 Task: Add Garden Of Life Dr. Formulated Vegan Prenatal DHA to the cart.
Action: Mouse moved to (240, 116)
Screenshot: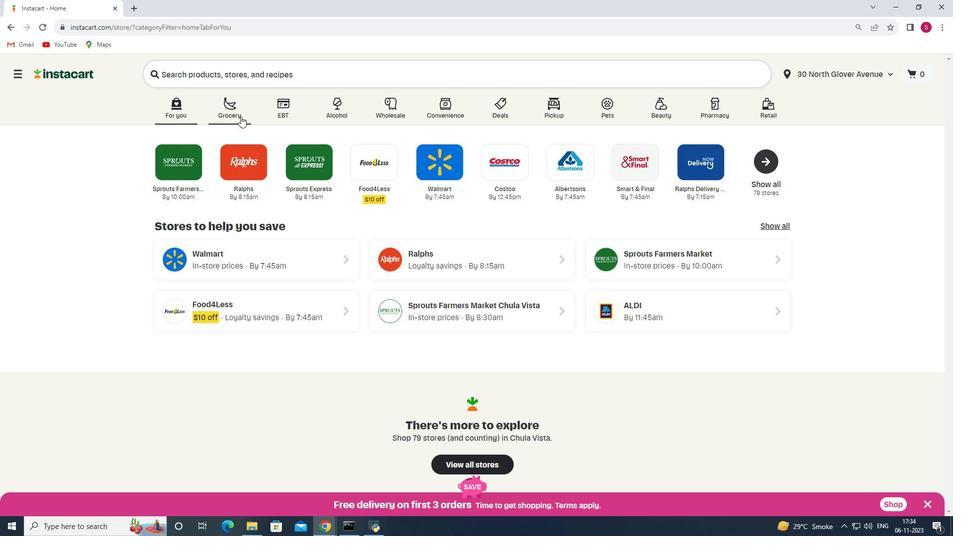 
Action: Mouse pressed left at (240, 116)
Screenshot: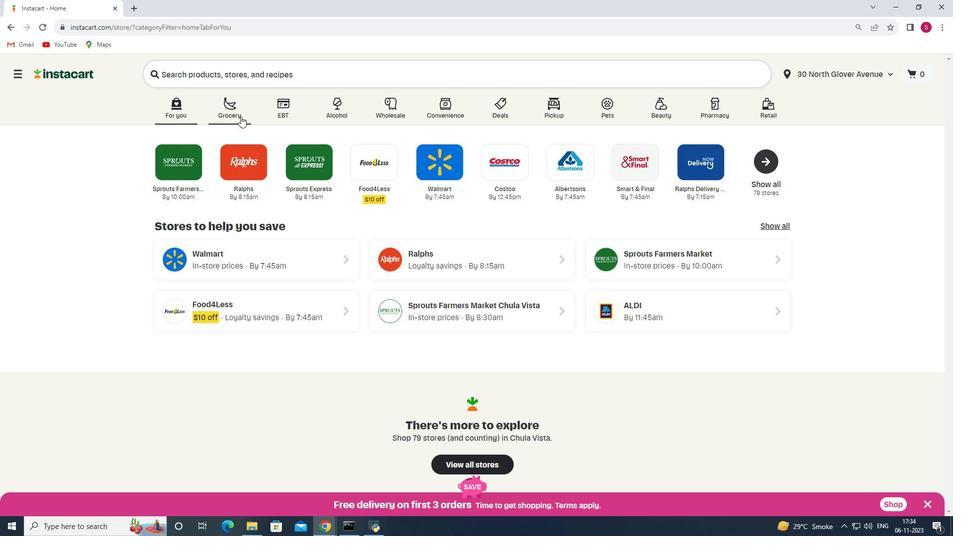 
Action: Mouse moved to (243, 290)
Screenshot: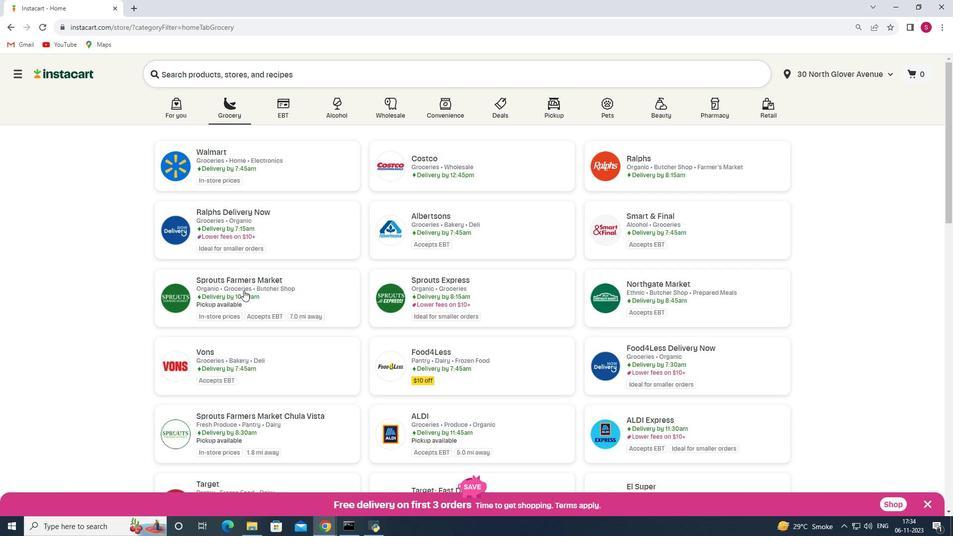 
Action: Mouse pressed left at (243, 290)
Screenshot: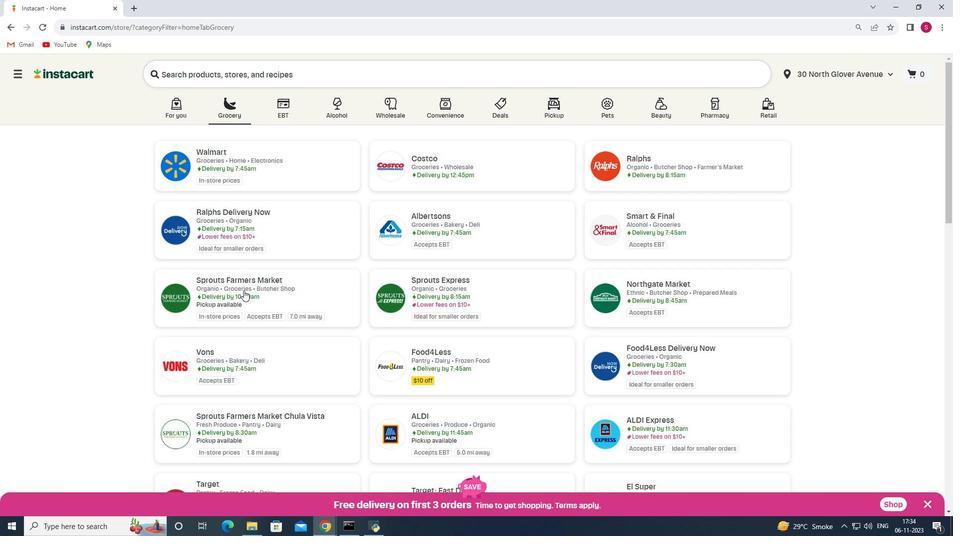 
Action: Mouse moved to (94, 283)
Screenshot: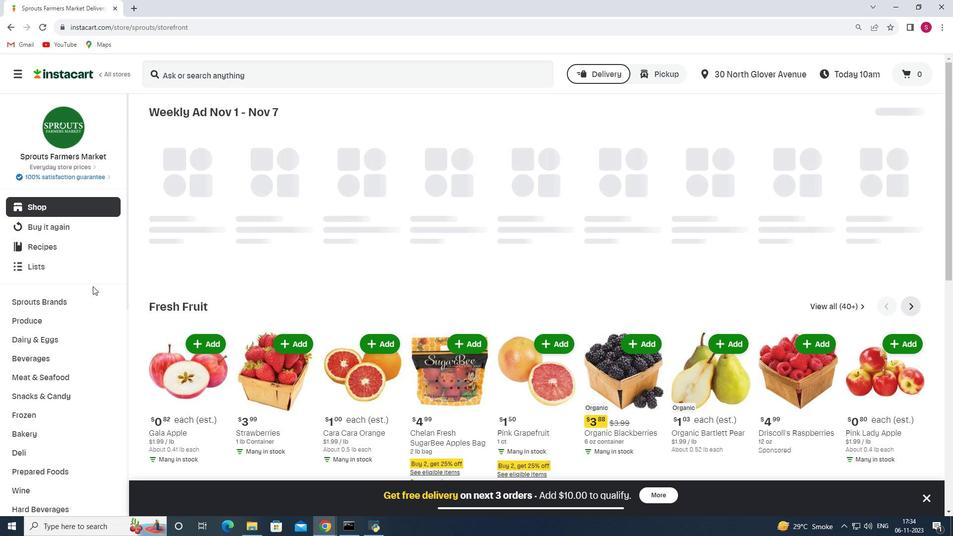 
Action: Mouse scrolled (94, 282) with delta (0, 0)
Screenshot: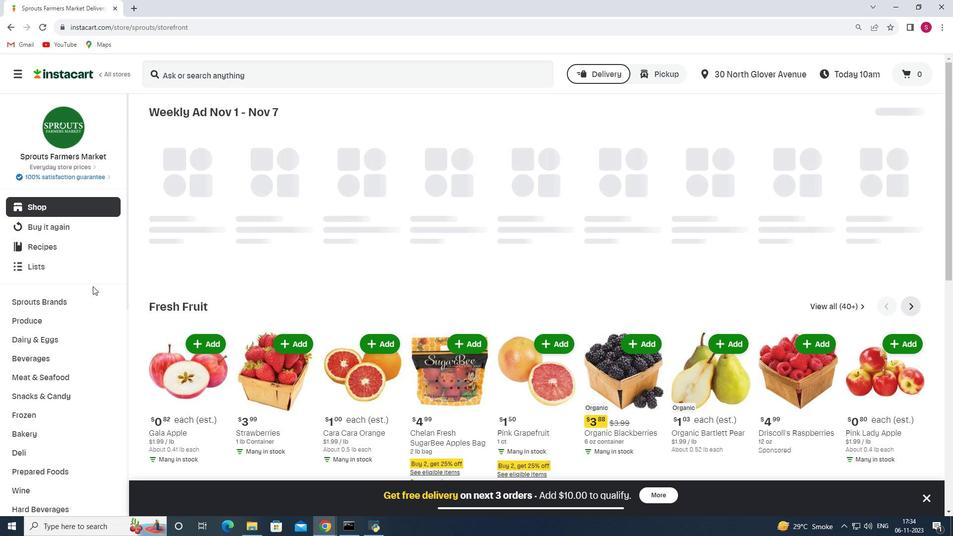 
Action: Mouse moved to (92, 287)
Screenshot: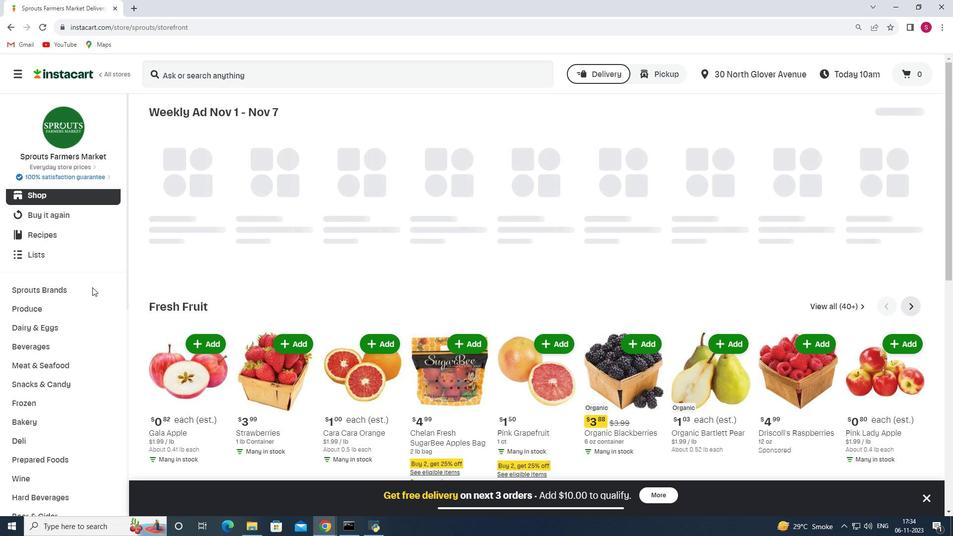 
Action: Mouse scrolled (92, 287) with delta (0, 0)
Screenshot: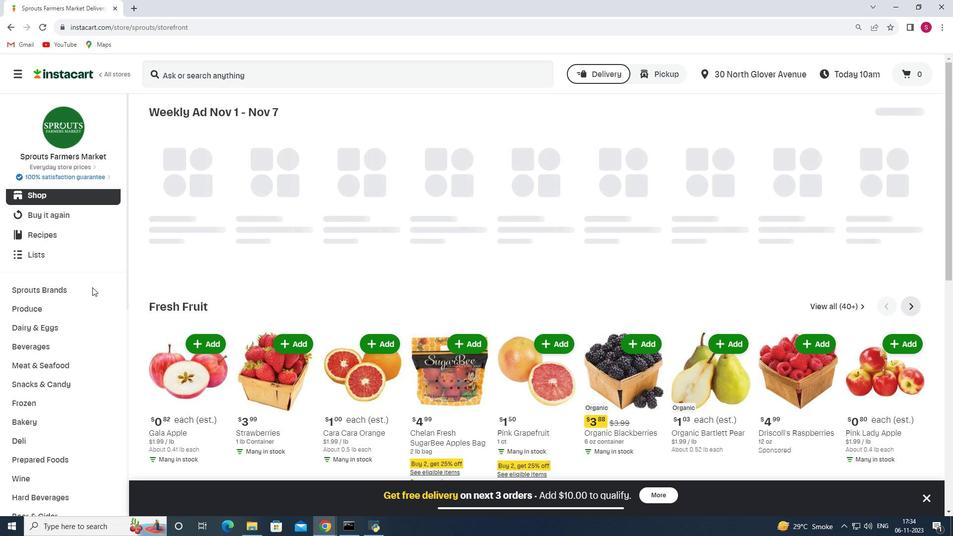 
Action: Mouse moved to (92, 289)
Screenshot: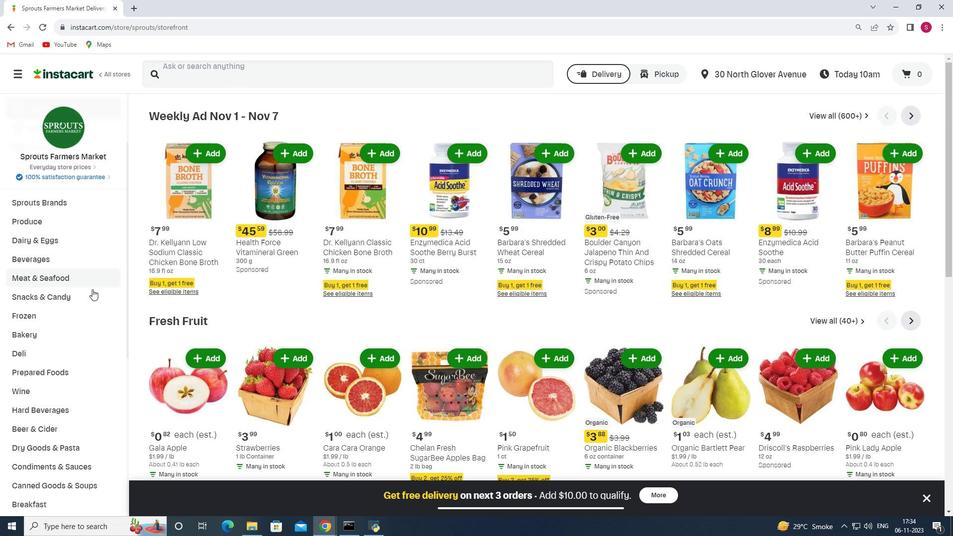 
Action: Mouse scrolled (92, 289) with delta (0, 0)
Screenshot: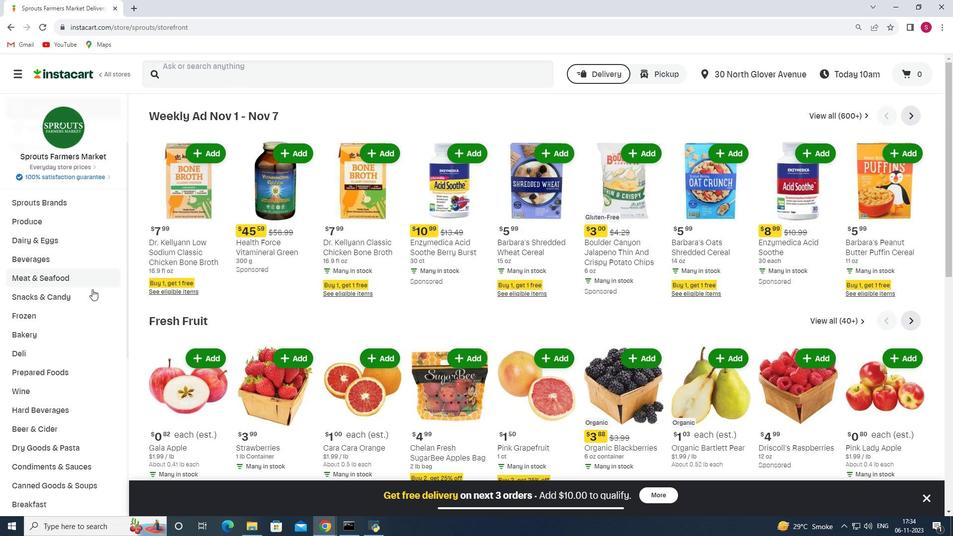 
Action: Mouse moved to (92, 291)
Screenshot: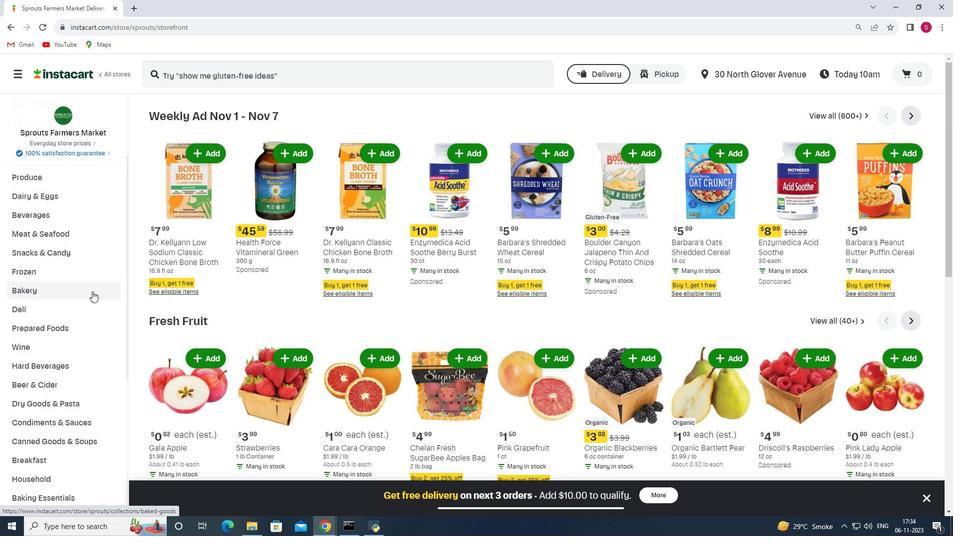 
Action: Mouse scrolled (92, 291) with delta (0, 0)
Screenshot: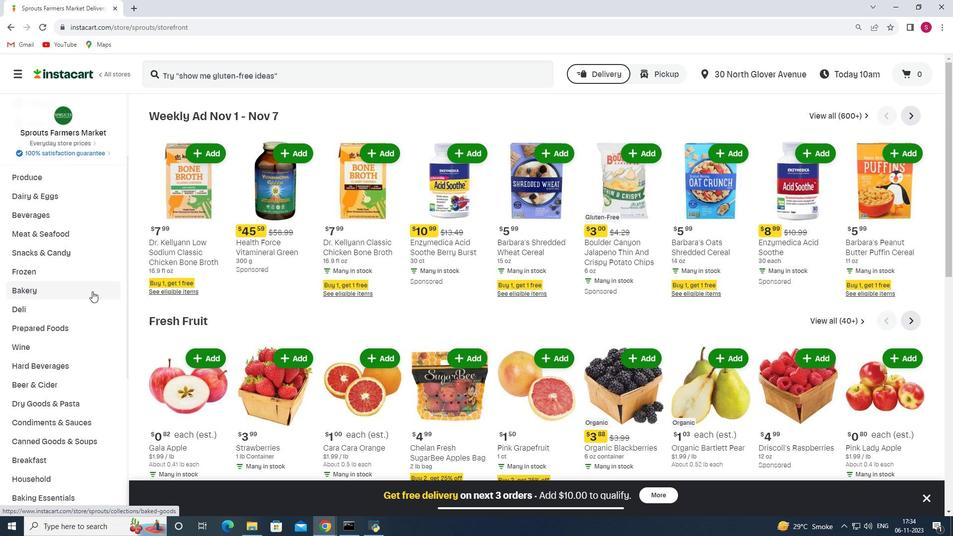 
Action: Mouse moved to (92, 295)
Screenshot: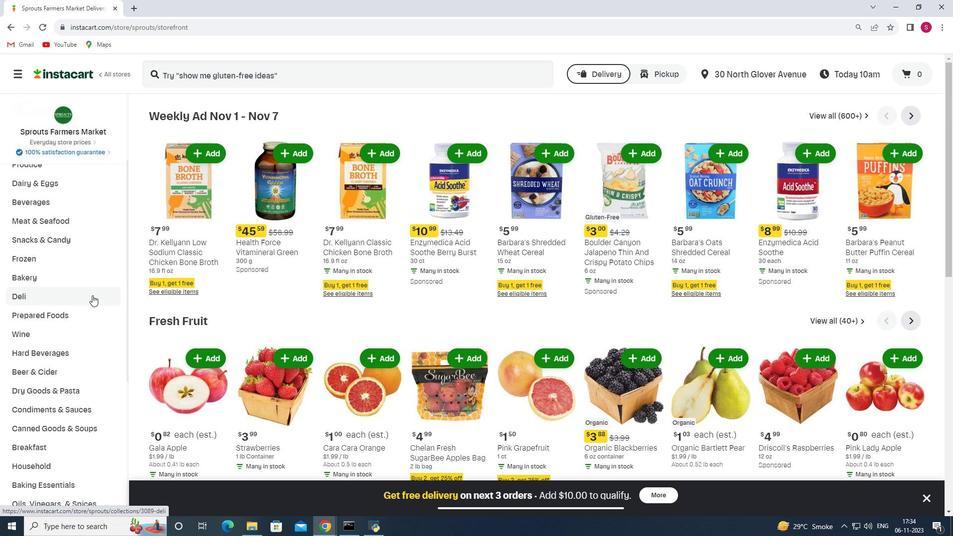 
Action: Mouse scrolled (92, 295) with delta (0, 0)
Screenshot: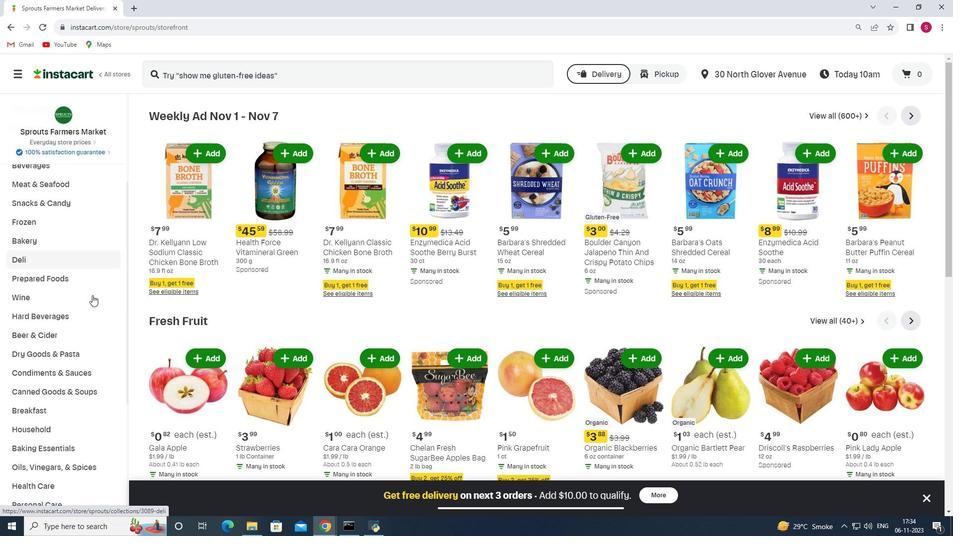 
Action: Mouse moved to (81, 310)
Screenshot: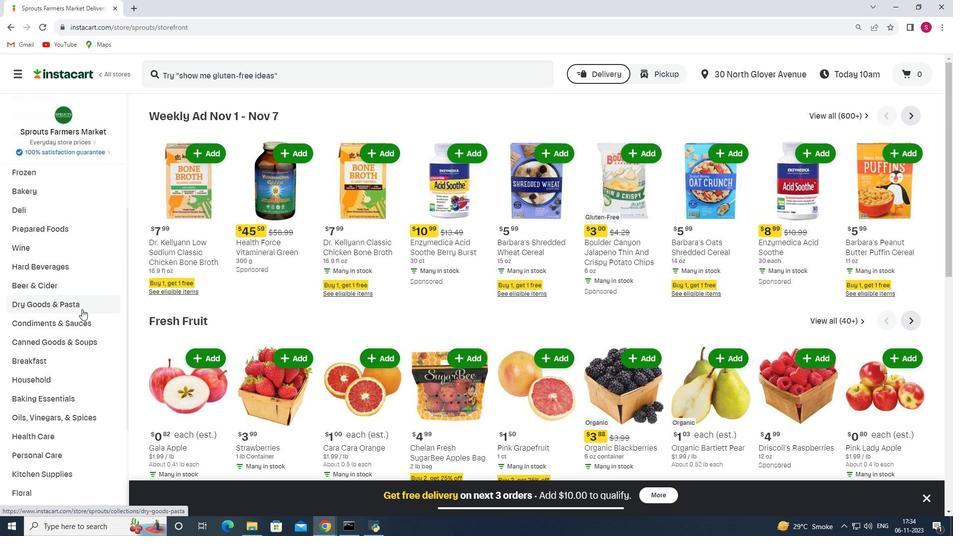 
Action: Mouse scrolled (81, 309) with delta (0, 0)
Screenshot: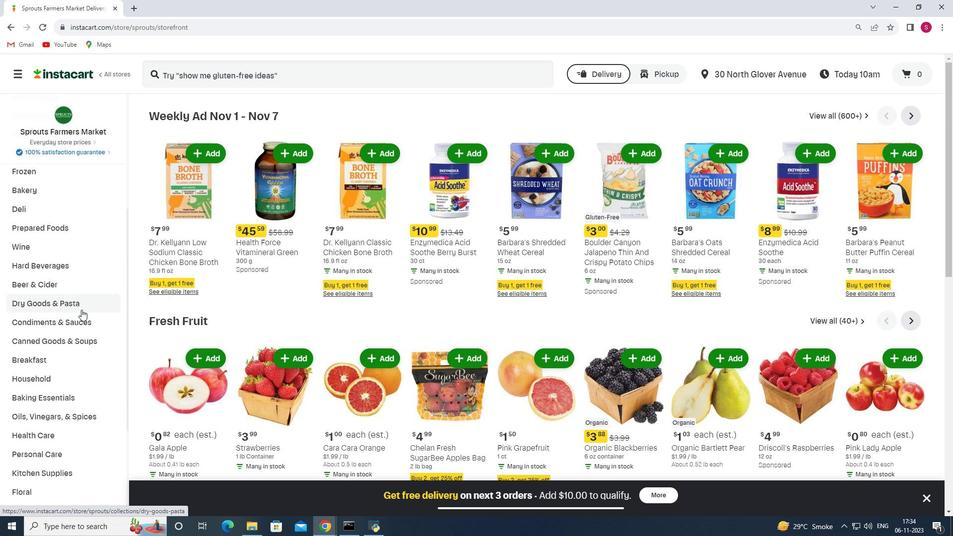 
Action: Mouse moved to (47, 384)
Screenshot: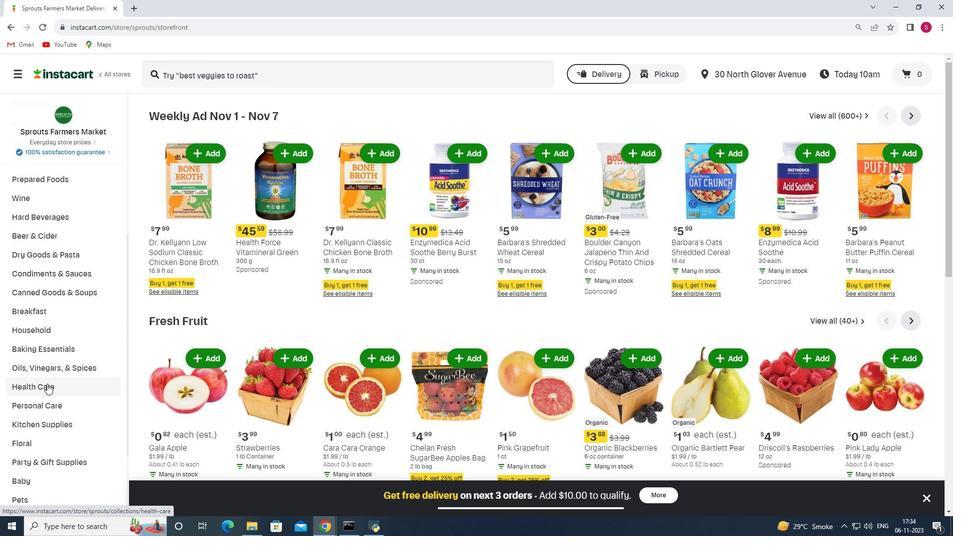 
Action: Mouse pressed left at (47, 384)
Screenshot: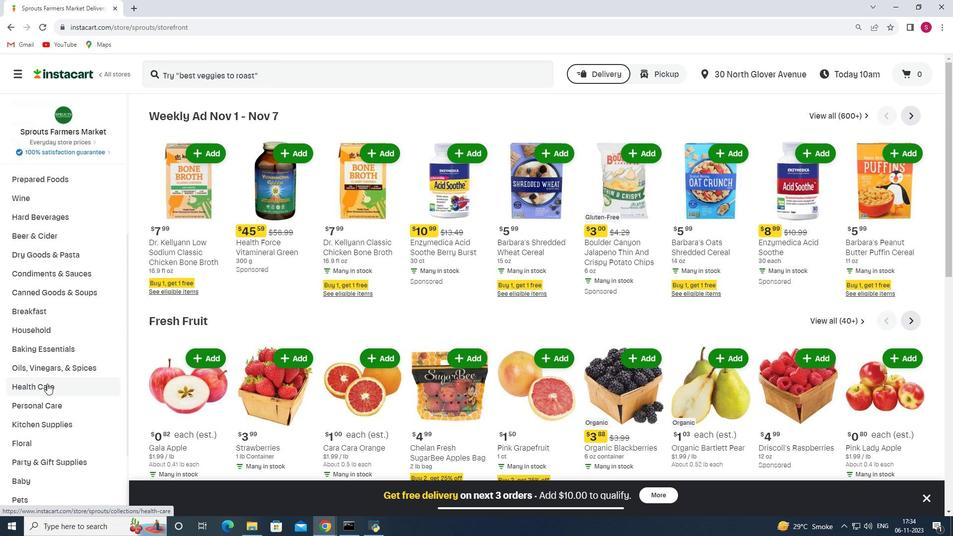 
Action: Mouse moved to (356, 139)
Screenshot: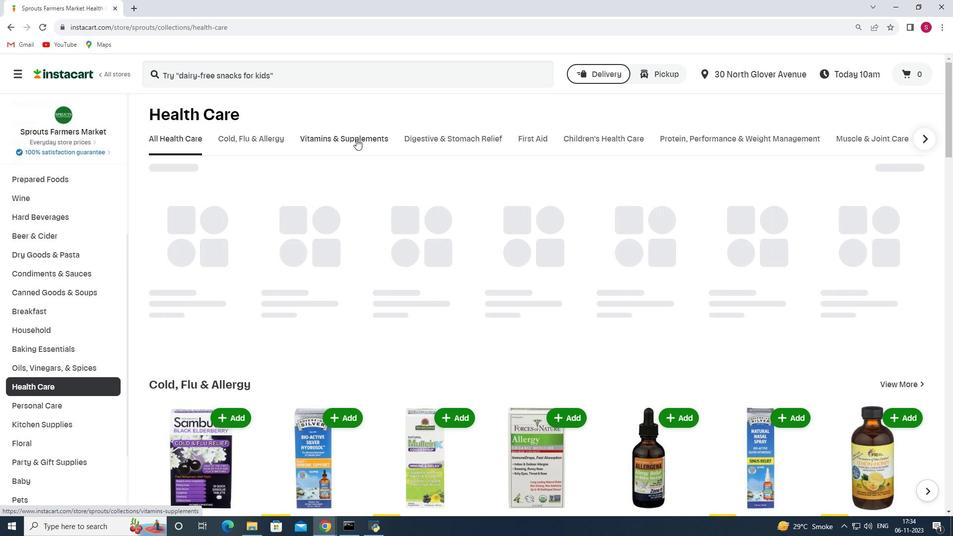 
Action: Mouse pressed left at (356, 139)
Screenshot: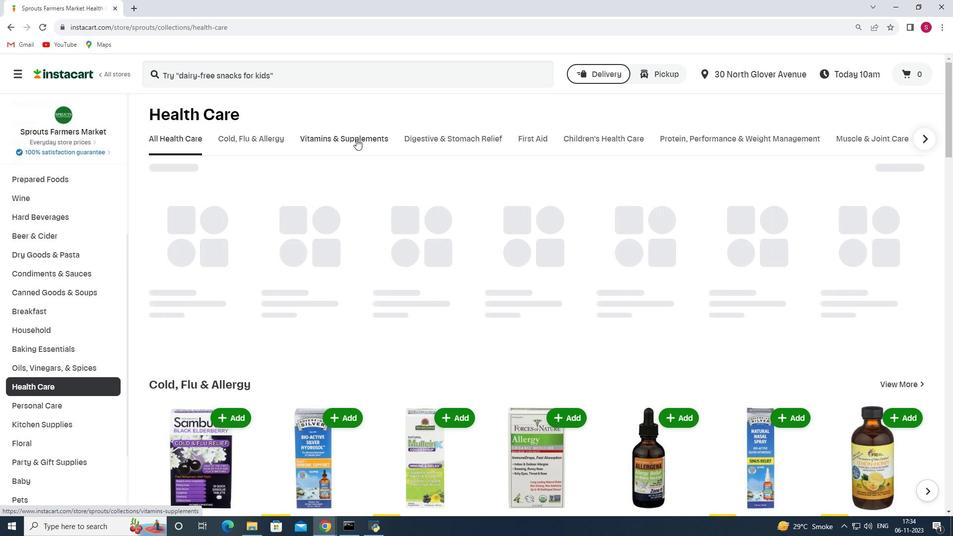 
Action: Mouse moved to (929, 177)
Screenshot: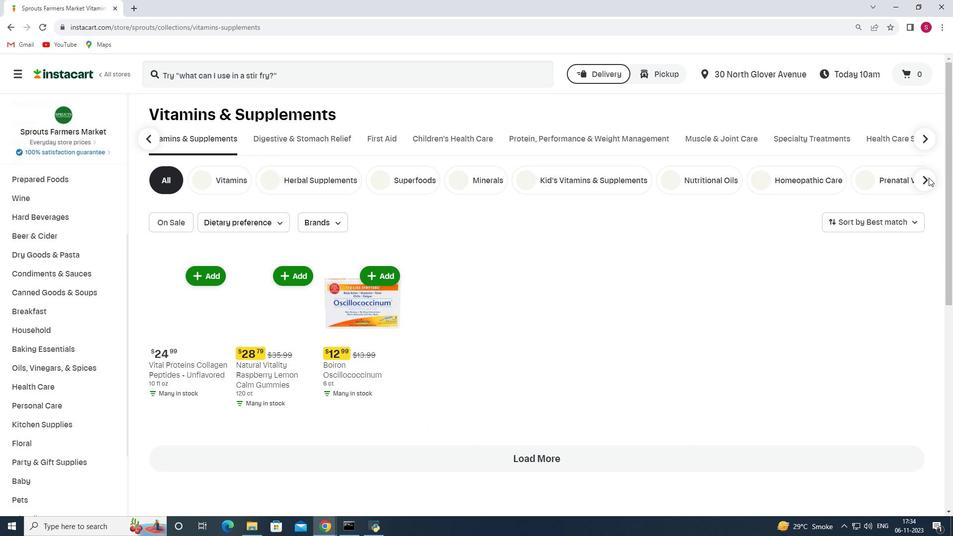 
Action: Mouse pressed left at (929, 177)
Screenshot: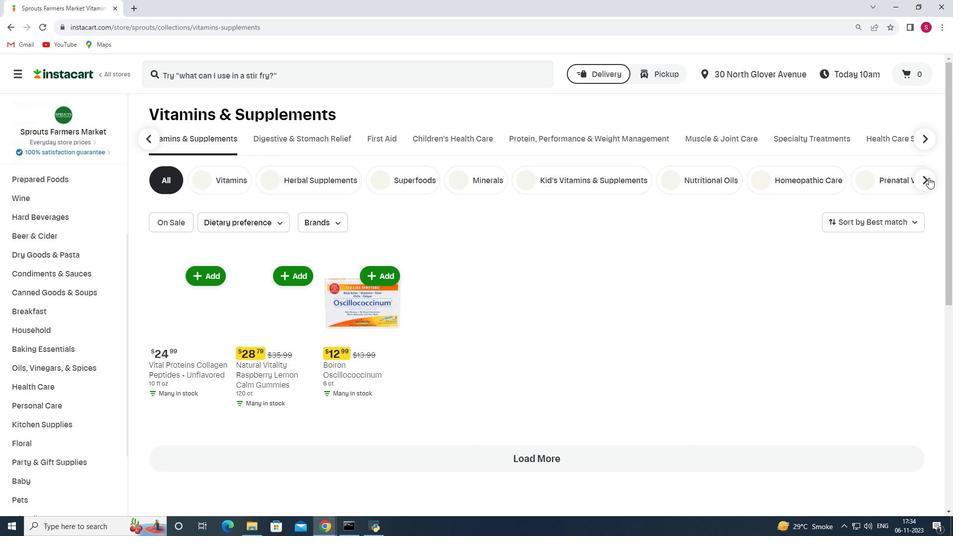 
Action: Mouse moved to (367, 179)
Screenshot: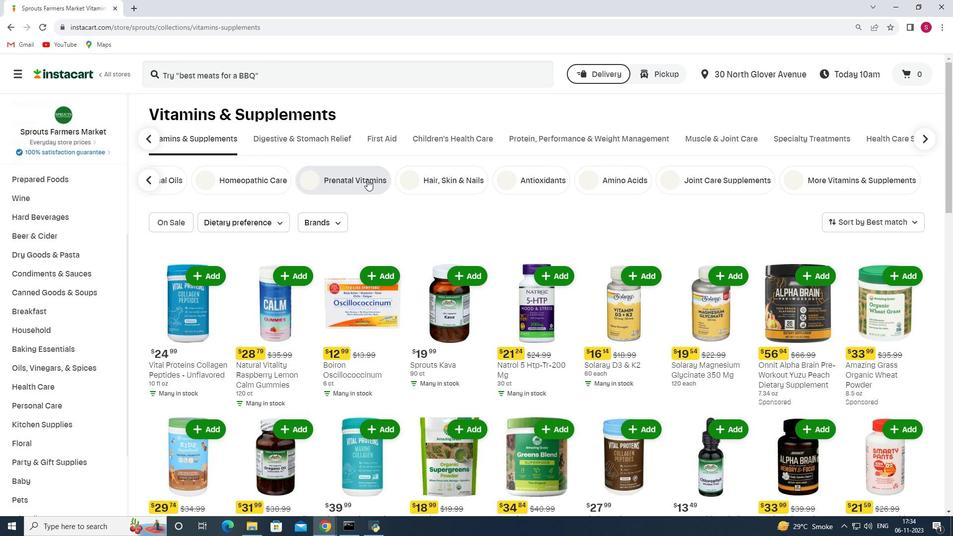 
Action: Mouse pressed left at (367, 179)
Screenshot: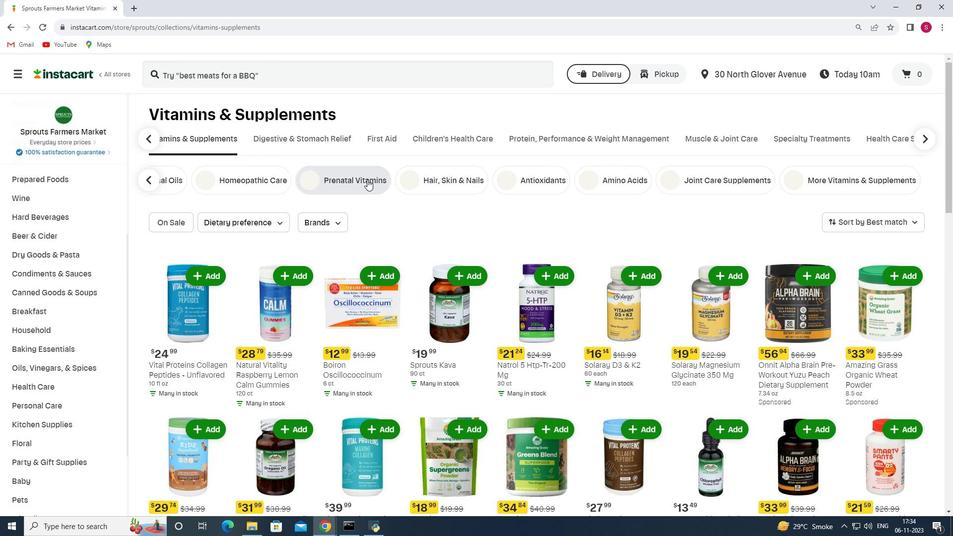 
Action: Mouse moved to (306, 72)
Screenshot: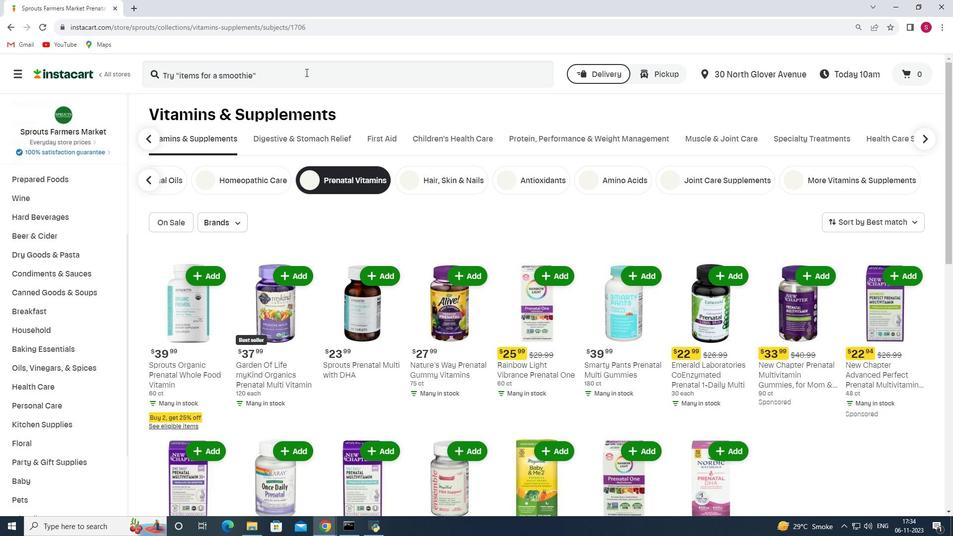 
Action: Mouse pressed left at (306, 72)
Screenshot: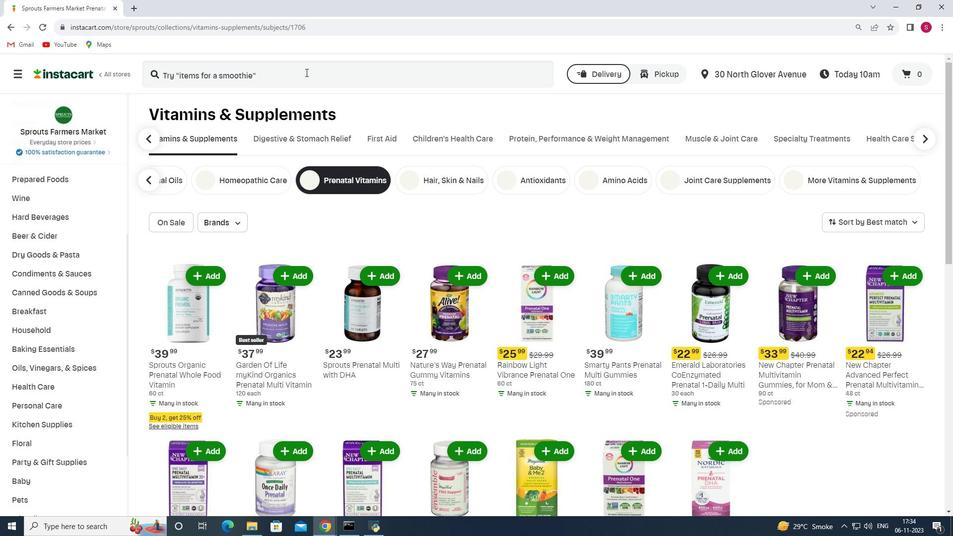 
Action: Key pressed <Key.shift>Garden<Key.space><Key.shift>Of<Key.space><Key.shift>Life<Key.space><Key.shift>Dr.<Key.space><Key.shift>Formulated<Key.space><Key.shift>Vegan<Key.space><Key.shift>prenatal<Key.space><Key.shift>DHA<Key.enter>
Screenshot: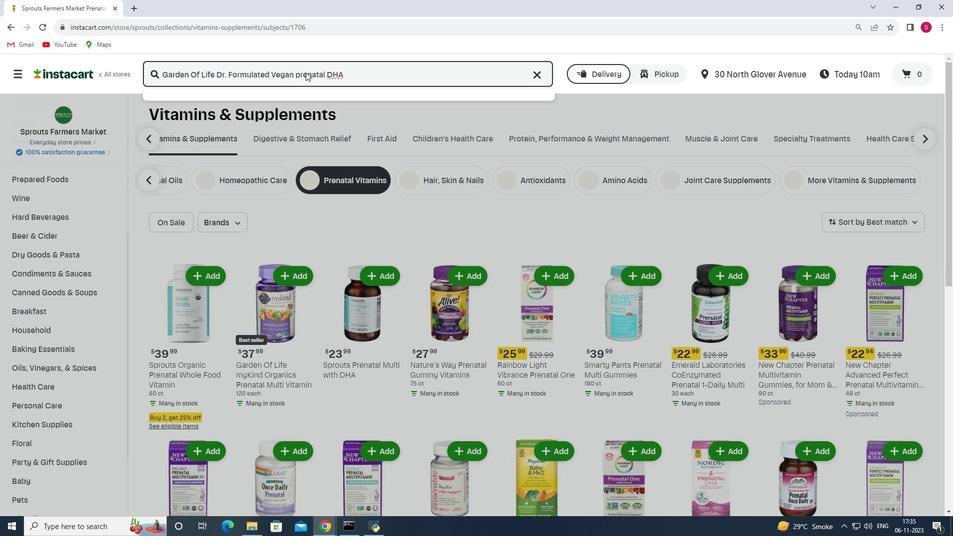 
Action: Mouse moved to (473, 235)
Screenshot: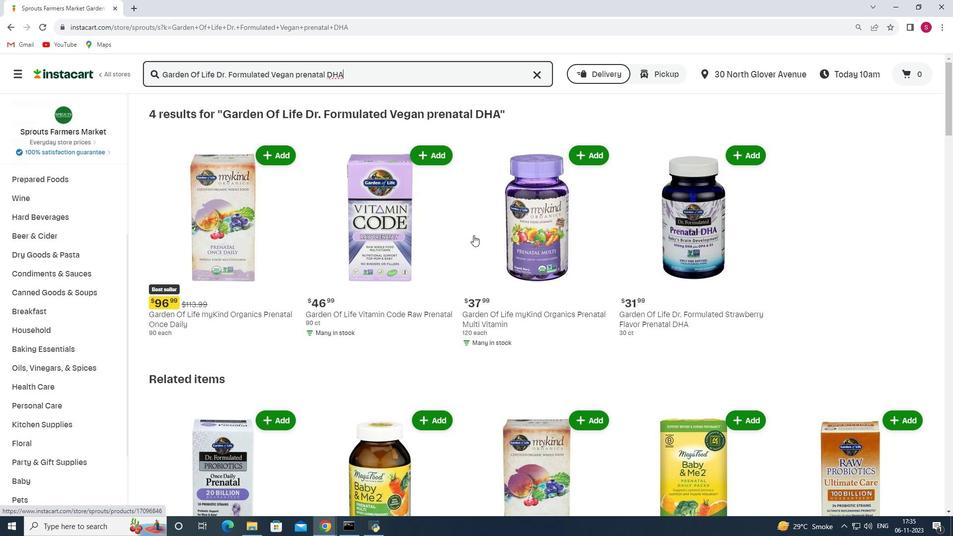 
Action: Mouse scrolled (473, 234) with delta (0, 0)
Screenshot: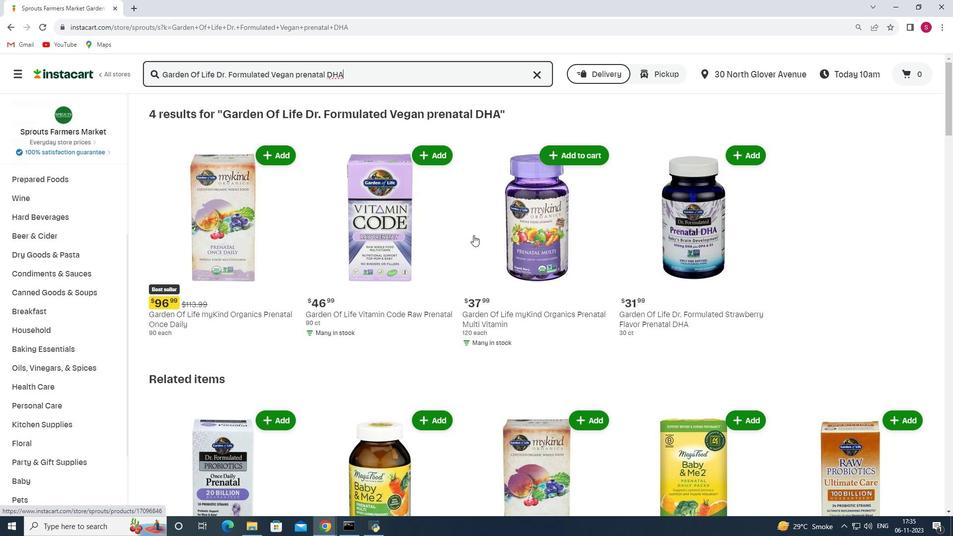 
Action: Mouse scrolled (473, 234) with delta (0, 0)
Screenshot: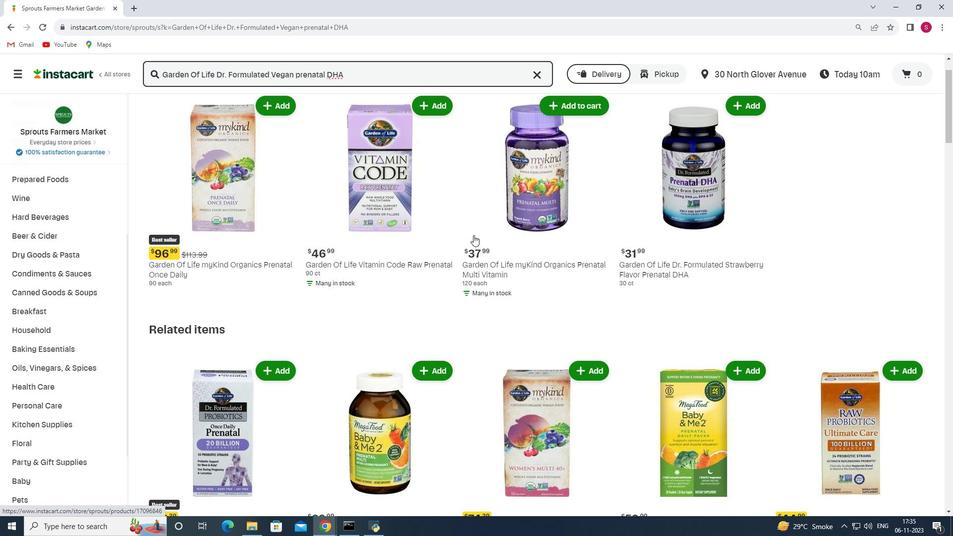 
Action: Mouse scrolled (473, 234) with delta (0, 0)
Screenshot: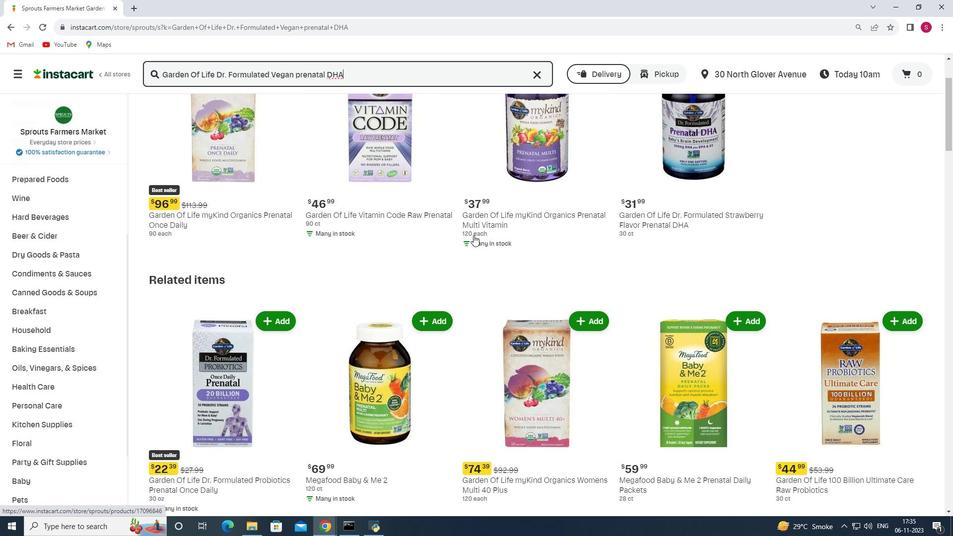 
Action: Mouse scrolled (473, 234) with delta (0, 0)
Screenshot: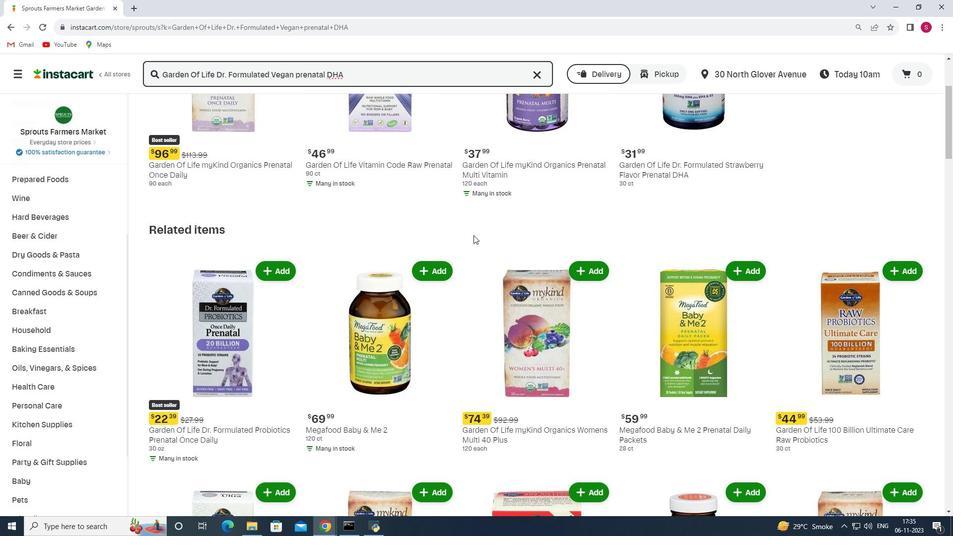 
Action: Mouse scrolled (473, 234) with delta (0, 0)
Screenshot: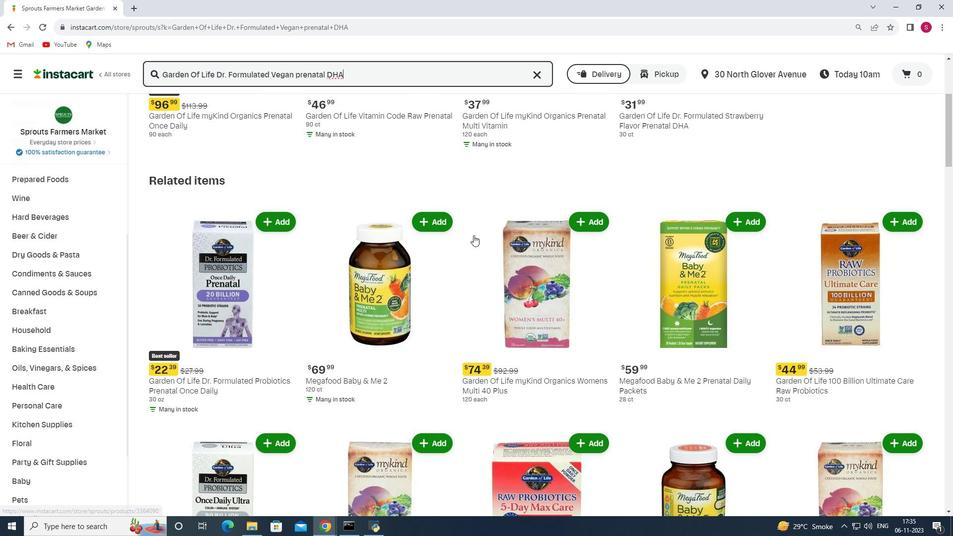 
Action: Mouse scrolled (473, 234) with delta (0, 0)
Screenshot: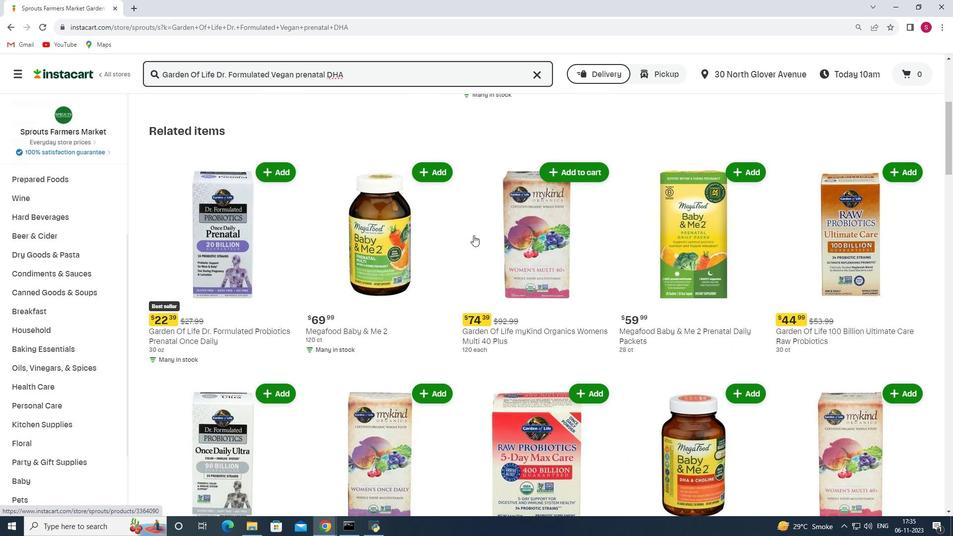 
Action: Mouse scrolled (473, 234) with delta (0, 0)
Screenshot: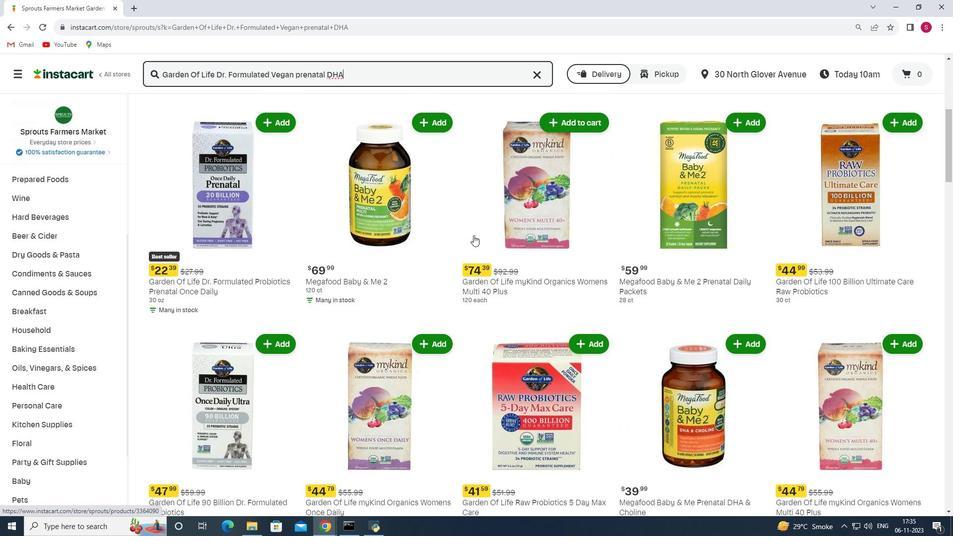 
Action: Mouse scrolled (473, 234) with delta (0, 0)
Screenshot: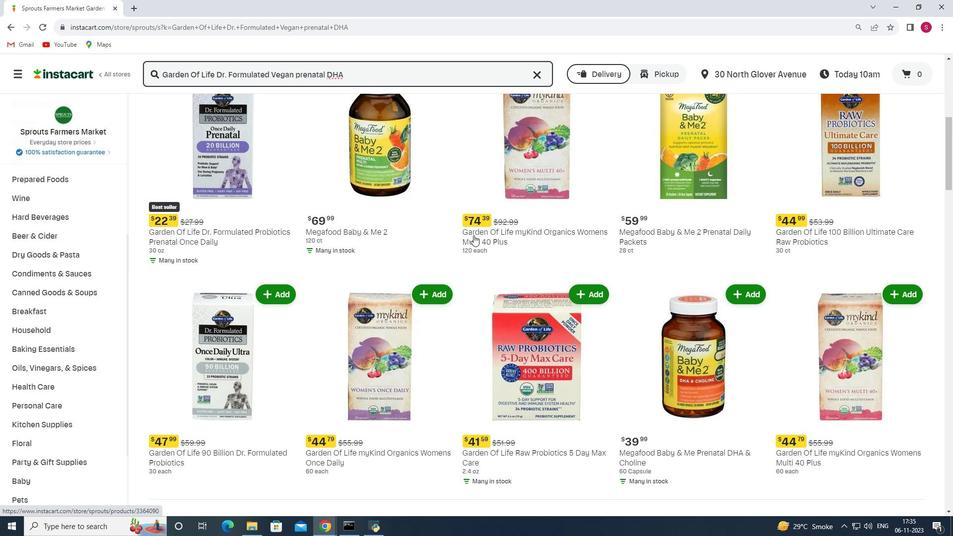 
Action: Mouse scrolled (473, 234) with delta (0, 0)
Screenshot: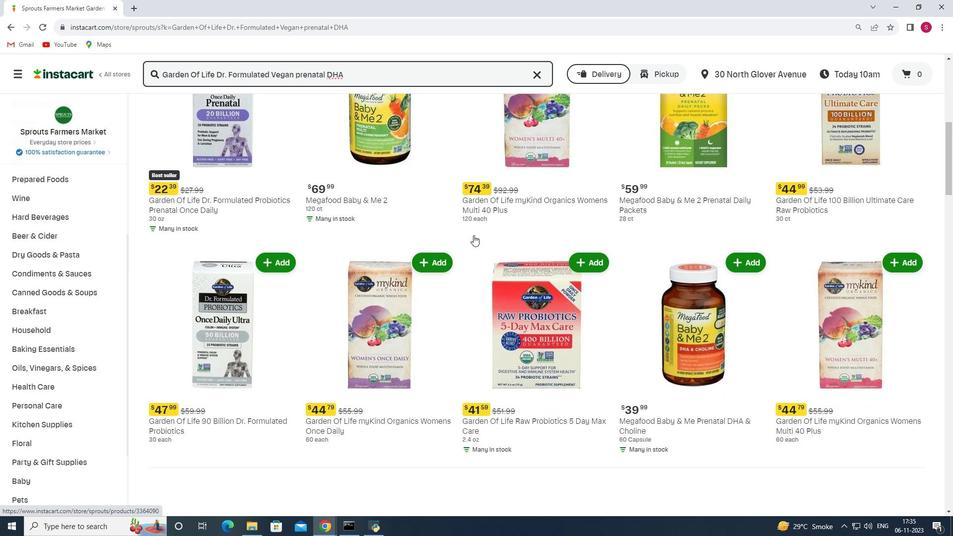 
Action: Mouse scrolled (473, 234) with delta (0, 0)
Screenshot: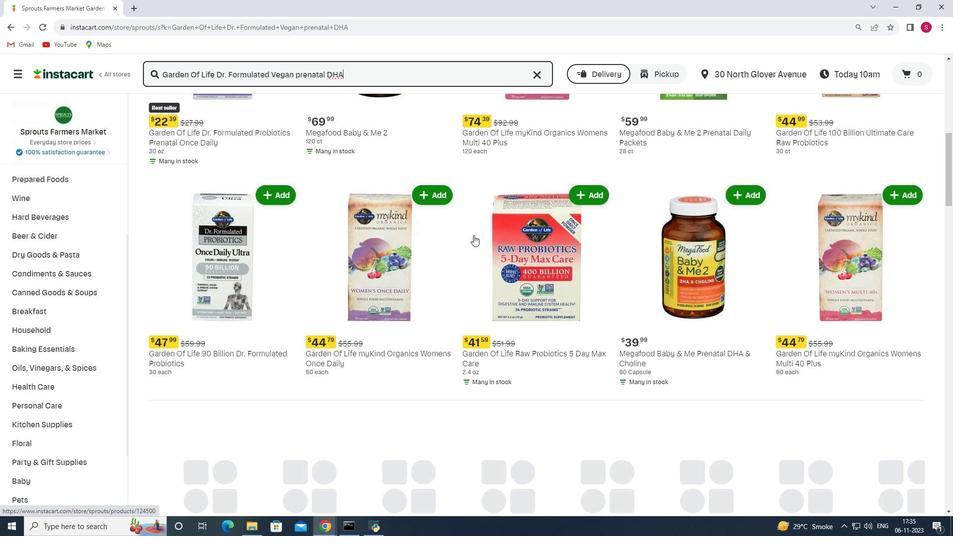 
Action: Mouse scrolled (473, 234) with delta (0, 0)
Screenshot: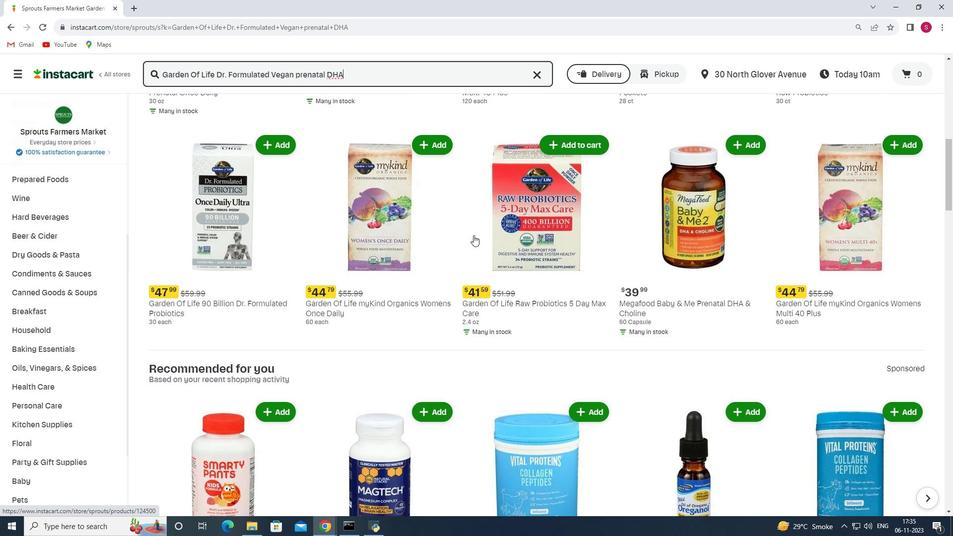 
Action: Mouse scrolled (473, 234) with delta (0, 0)
Screenshot: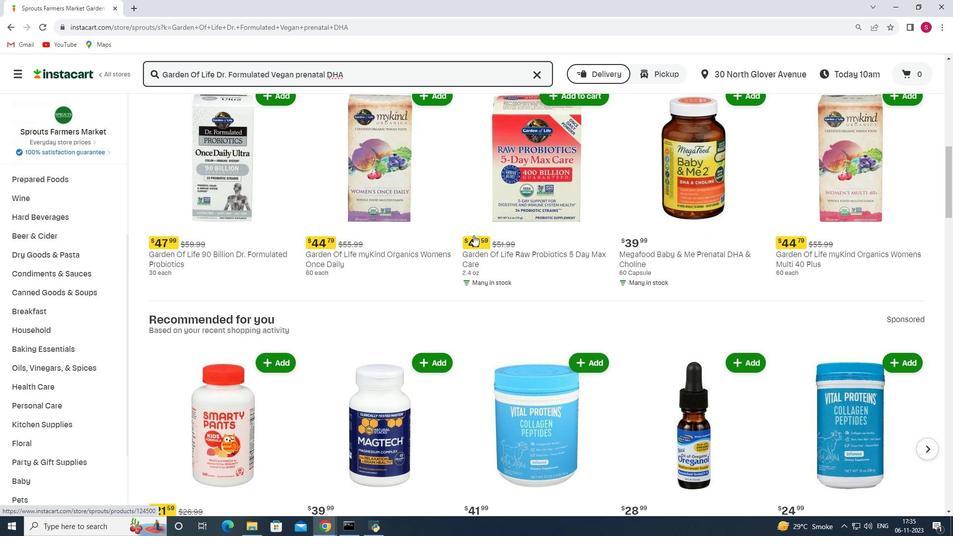 
Action: Mouse scrolled (473, 234) with delta (0, 0)
Screenshot: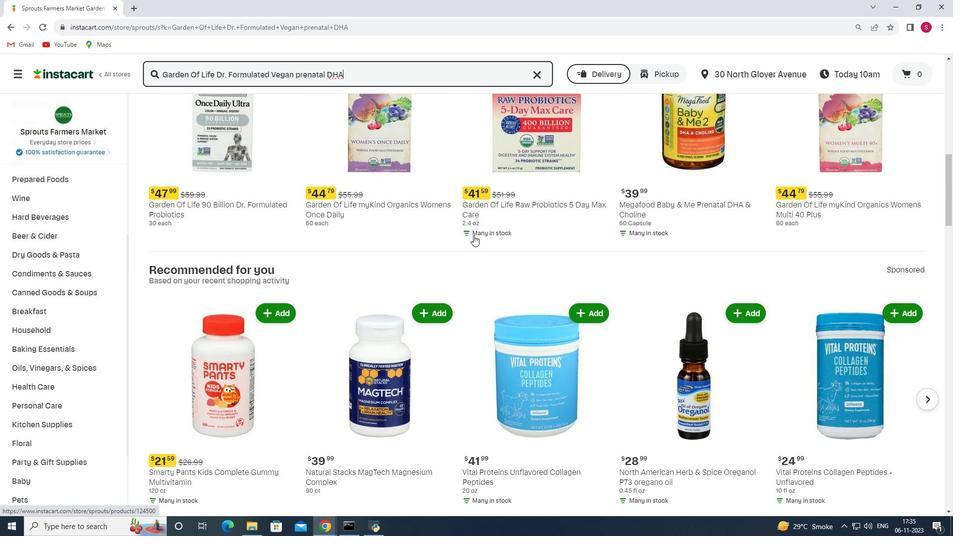 
Action: Mouse scrolled (473, 234) with delta (0, 0)
Screenshot: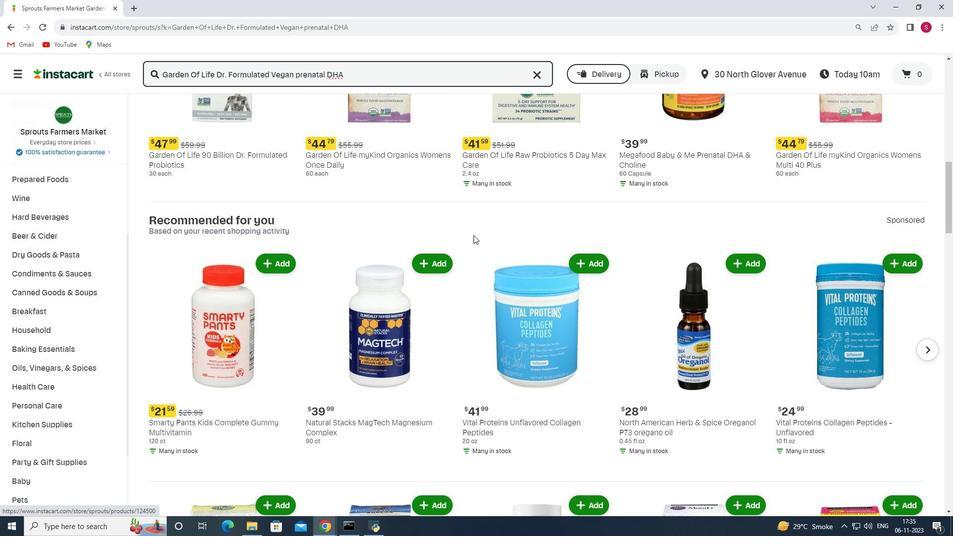 
Action: Mouse scrolled (473, 234) with delta (0, 0)
Screenshot: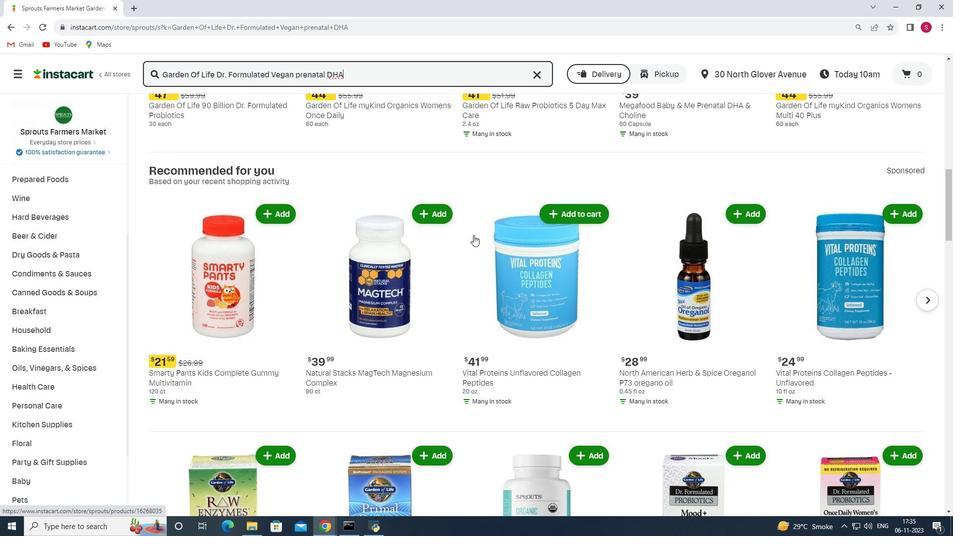 
Action: Mouse scrolled (473, 234) with delta (0, 0)
Screenshot: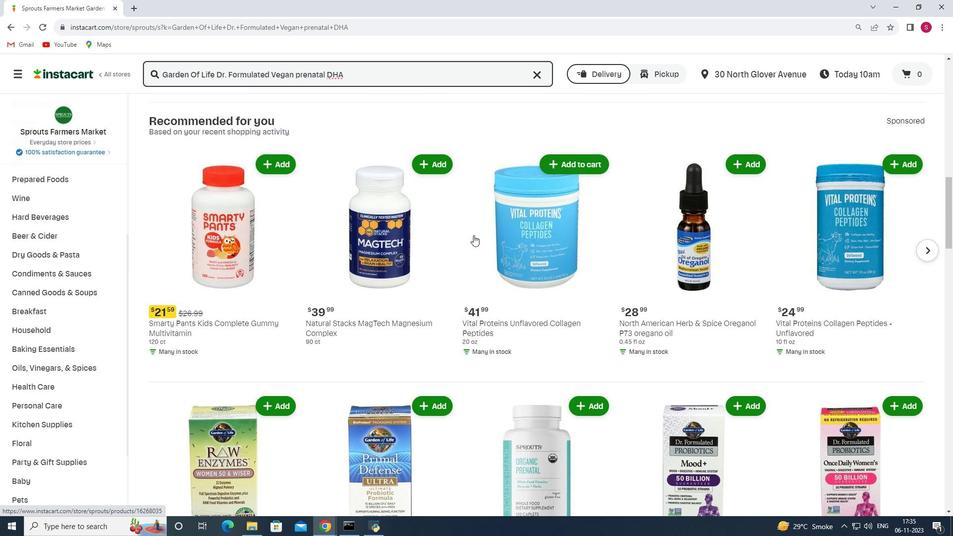 
Action: Mouse scrolled (473, 234) with delta (0, 0)
Screenshot: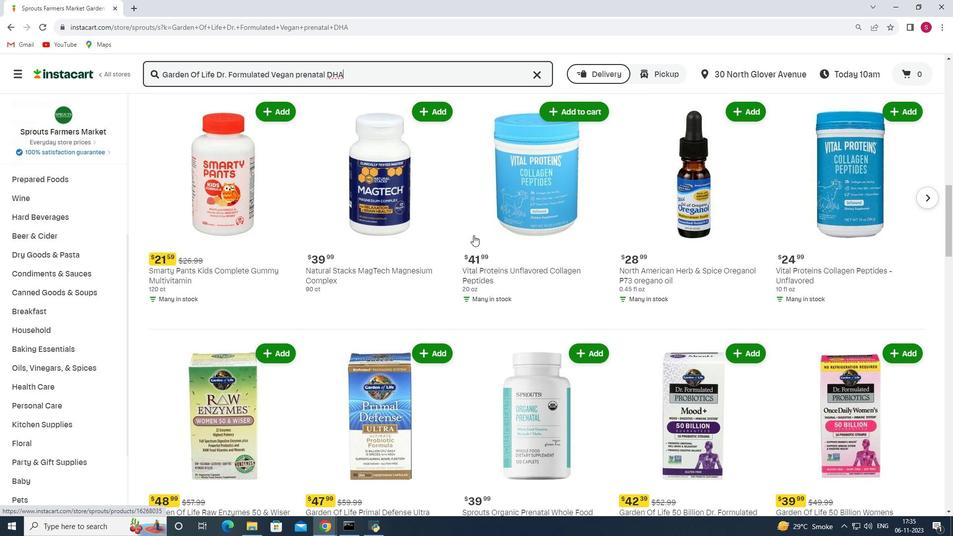 
Action: Mouse scrolled (473, 234) with delta (0, 0)
Screenshot: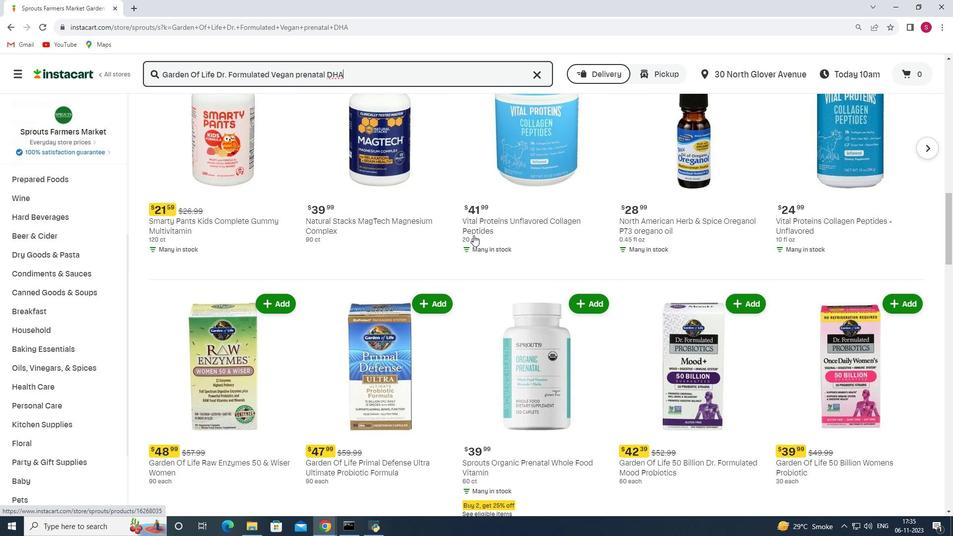 
Action: Mouse scrolled (473, 234) with delta (0, 0)
Screenshot: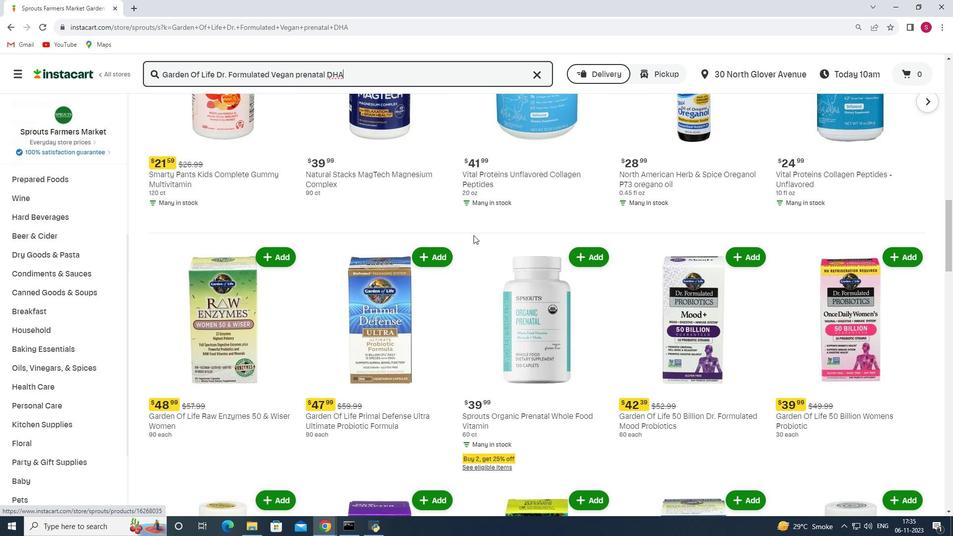 
Action: Mouse scrolled (473, 234) with delta (0, 0)
Screenshot: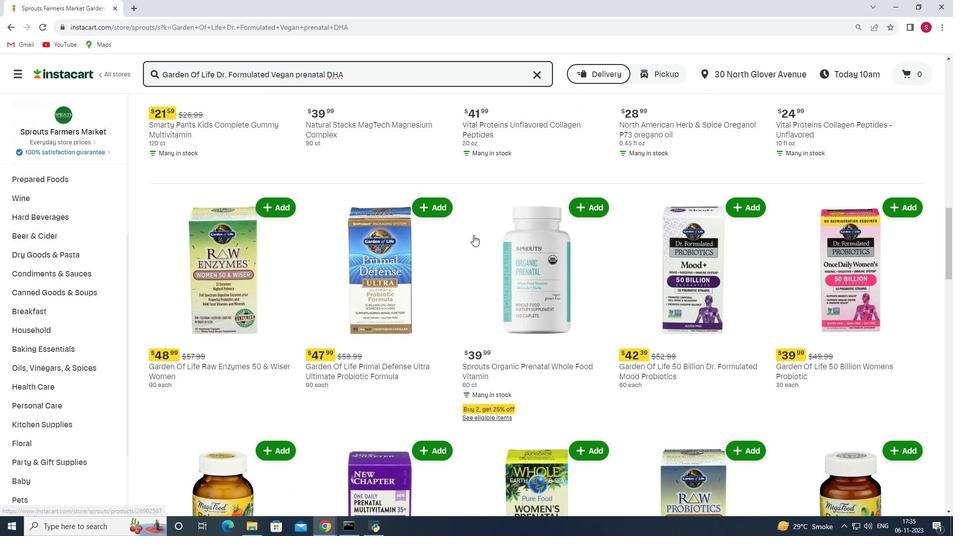 
Action: Mouse scrolled (473, 234) with delta (0, 0)
Screenshot: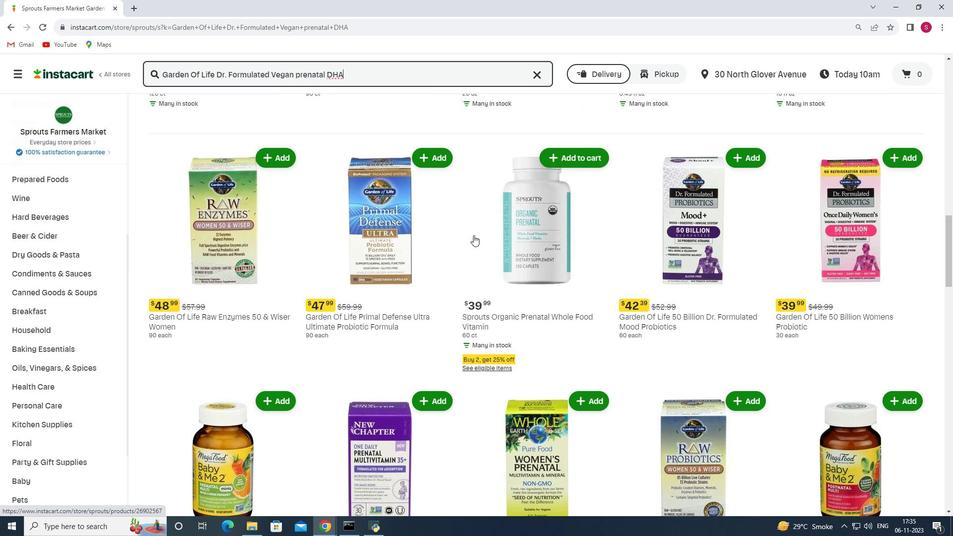 
Action: Mouse scrolled (473, 234) with delta (0, 0)
Screenshot: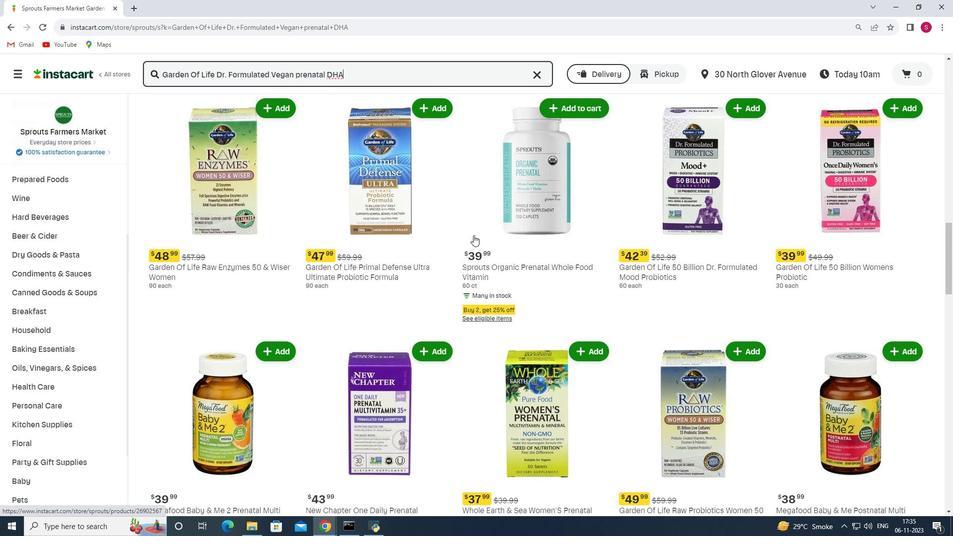 
Action: Mouse scrolled (473, 234) with delta (0, 0)
Screenshot: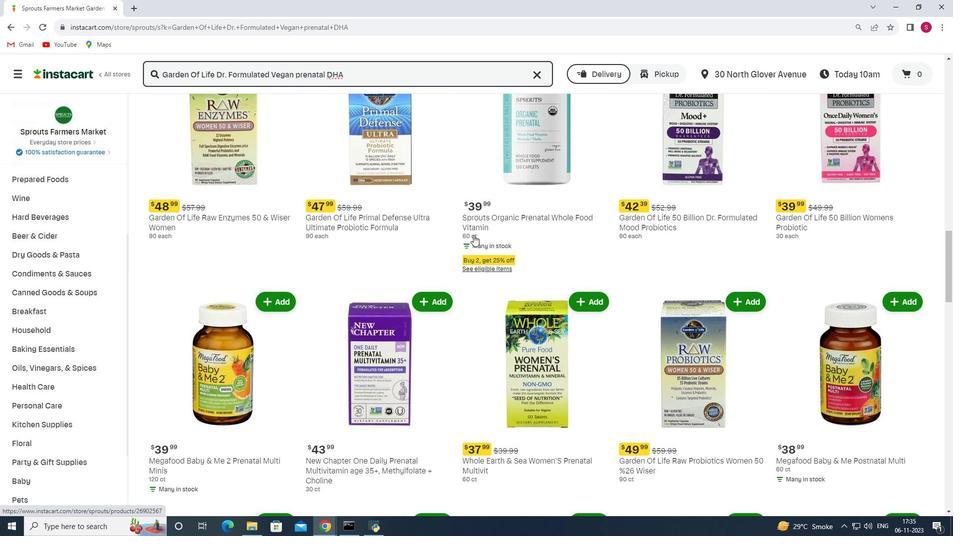 
Action: Mouse scrolled (473, 234) with delta (0, 0)
Screenshot: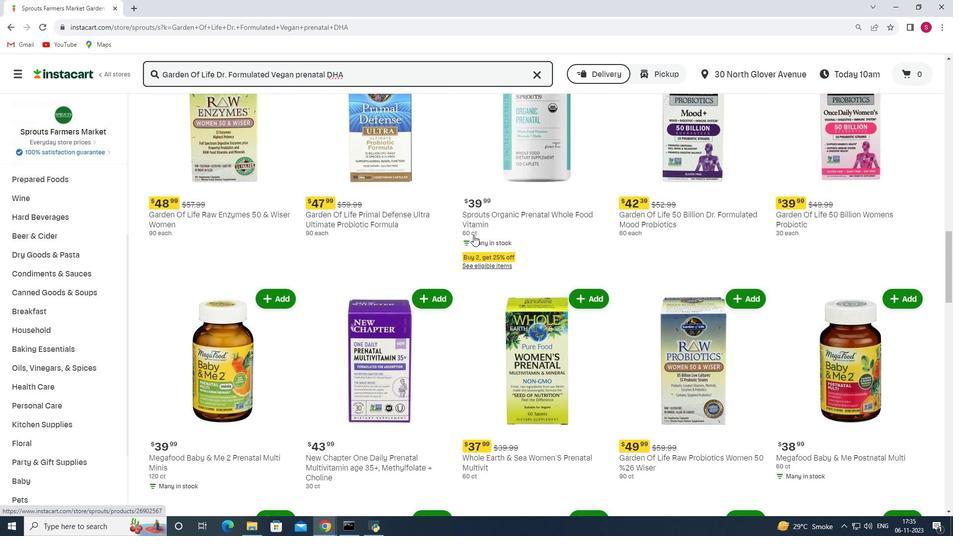 
Action: Mouse scrolled (473, 234) with delta (0, 0)
Screenshot: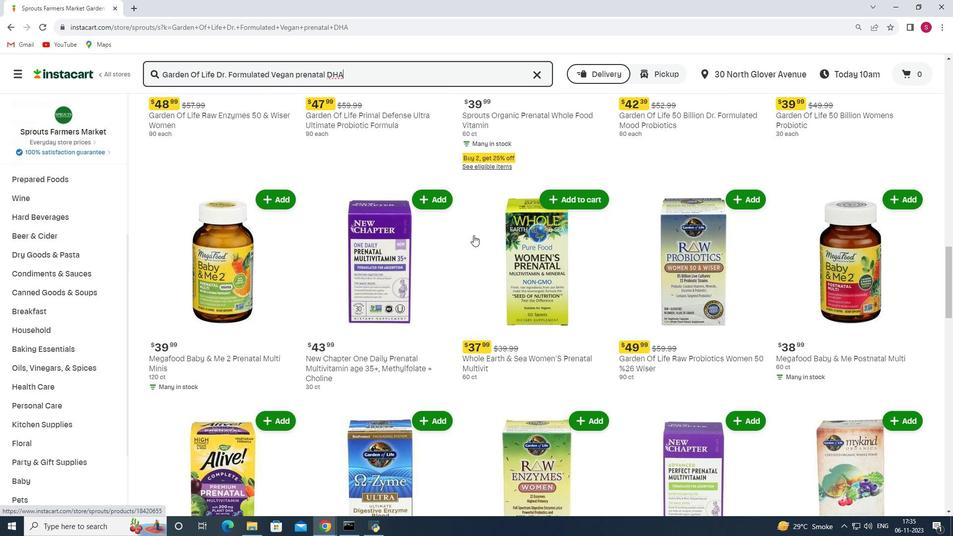 
Action: Mouse scrolled (473, 234) with delta (0, 0)
Screenshot: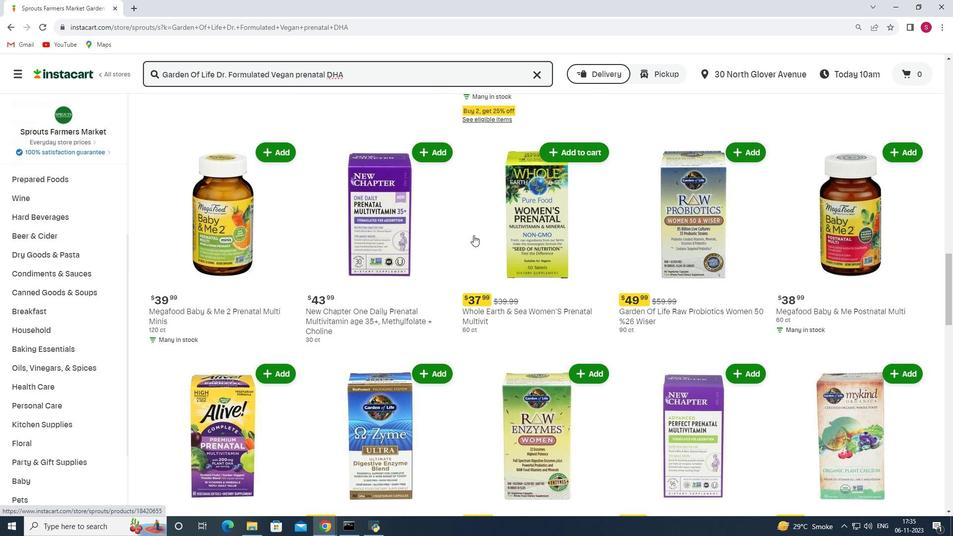 
Action: Mouse scrolled (473, 234) with delta (0, 0)
Screenshot: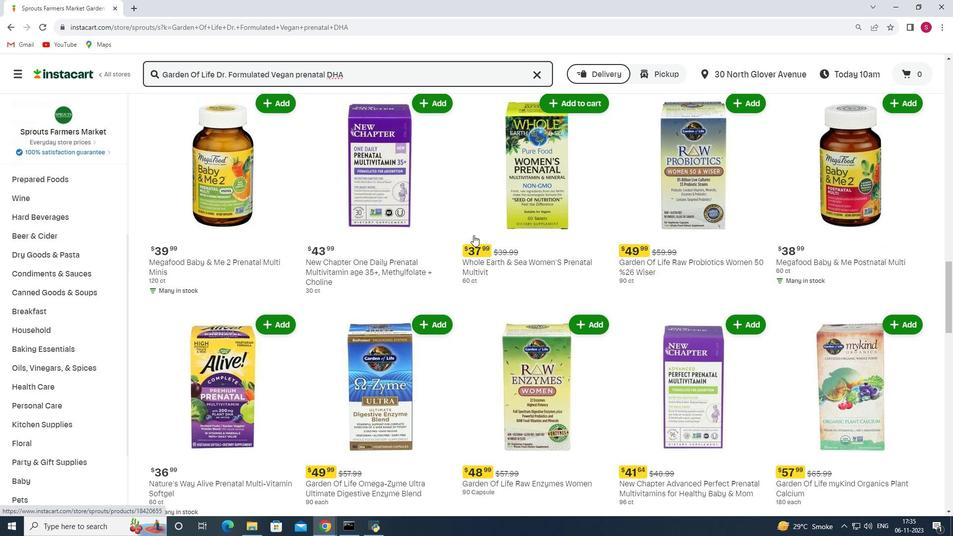 
Action: Mouse scrolled (473, 234) with delta (0, 0)
Screenshot: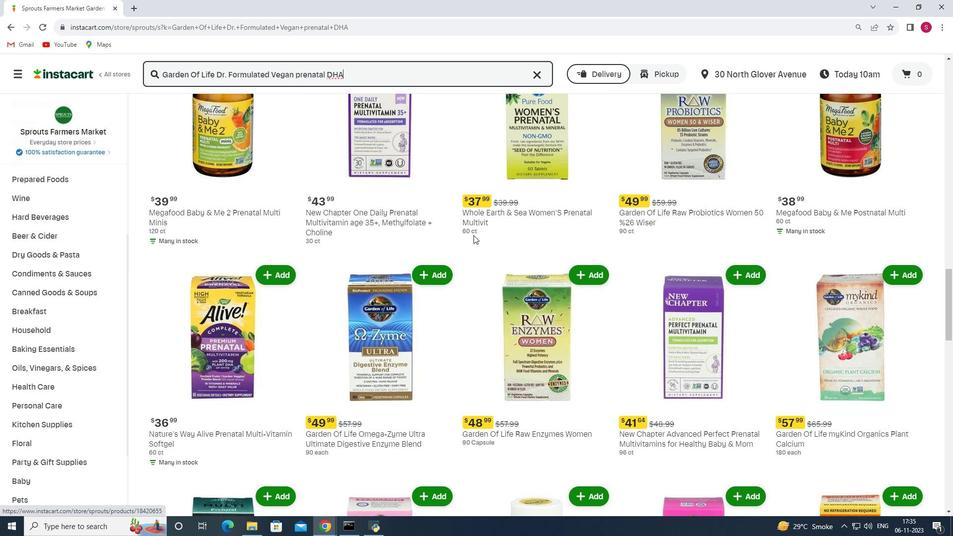 
Action: Mouse scrolled (473, 234) with delta (0, 0)
Screenshot: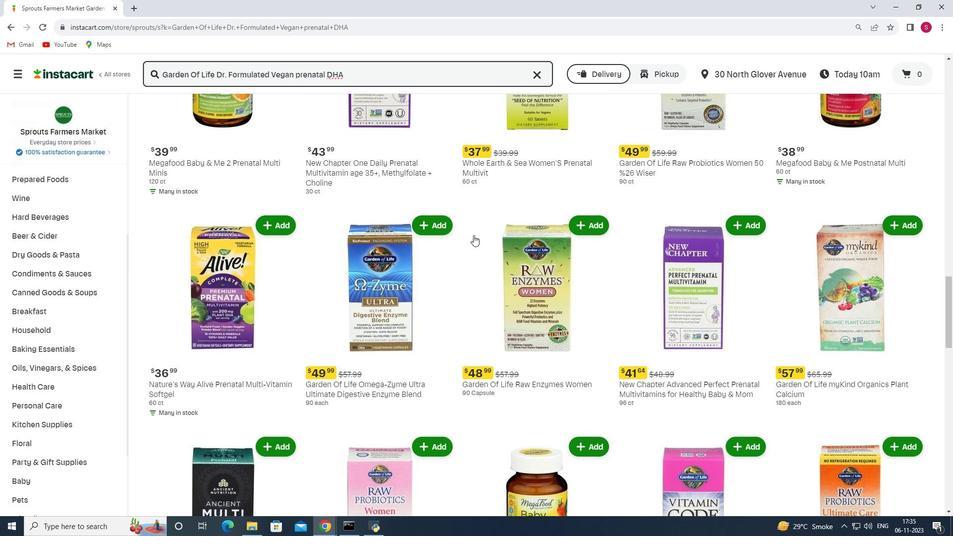 
Action: Mouse scrolled (473, 234) with delta (0, 0)
Screenshot: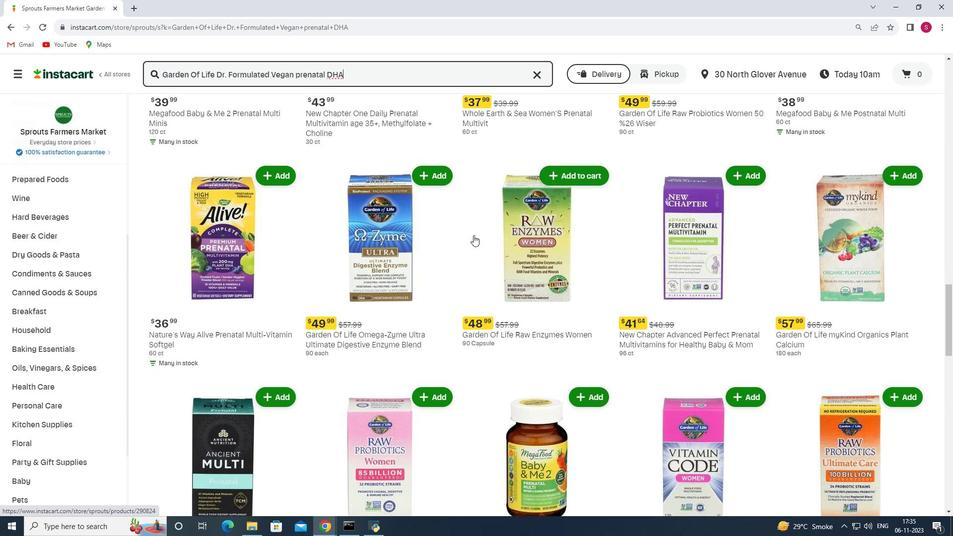 
Action: Mouse scrolled (473, 234) with delta (0, 0)
Screenshot: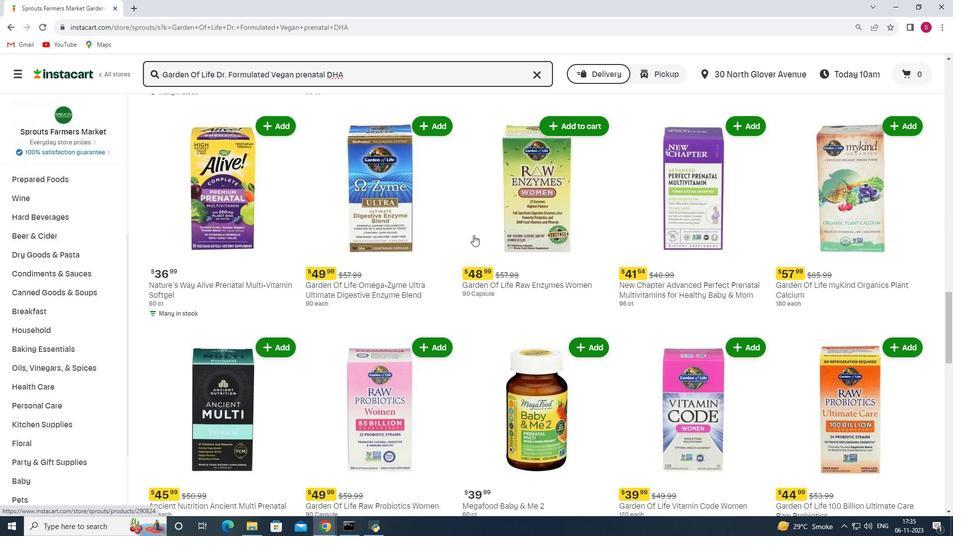 
Action: Mouse scrolled (473, 234) with delta (0, 0)
Screenshot: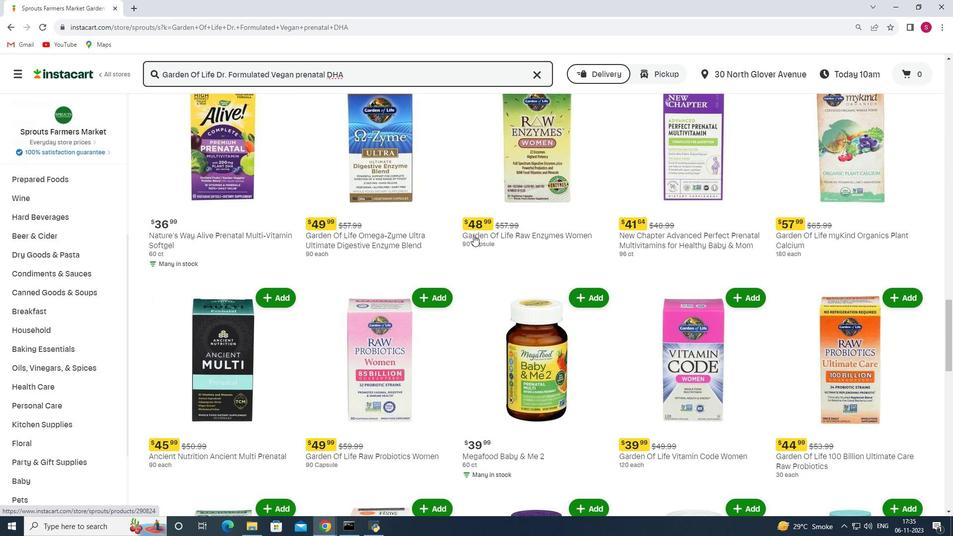 
Action: Mouse scrolled (473, 234) with delta (0, 0)
Screenshot: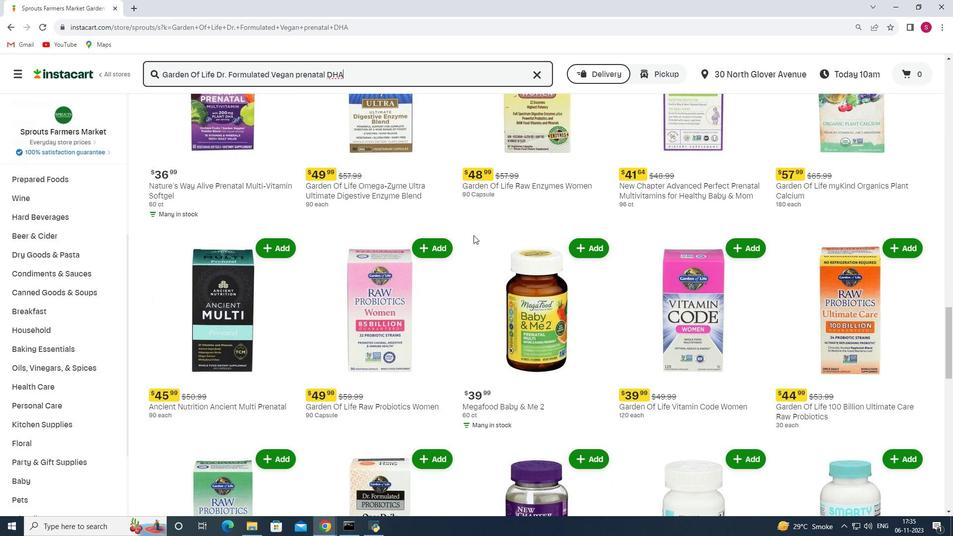
Action: Mouse scrolled (473, 234) with delta (0, 0)
Screenshot: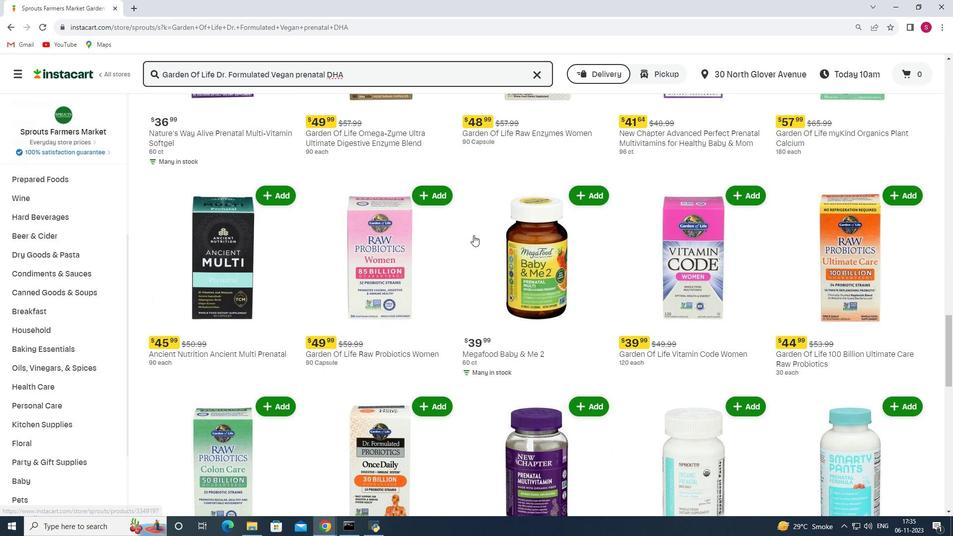 
Action: Mouse scrolled (473, 234) with delta (0, 0)
Screenshot: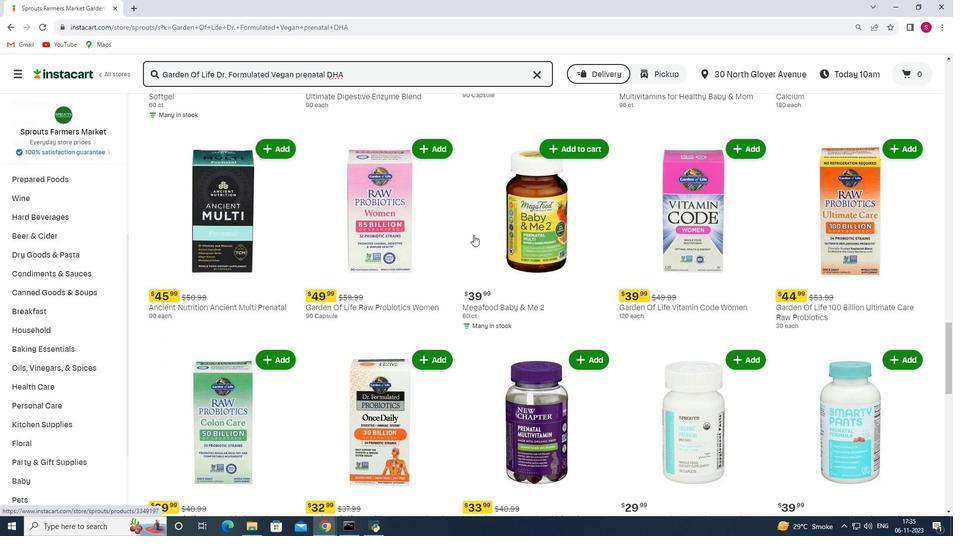 
Action: Mouse scrolled (473, 234) with delta (0, 0)
Screenshot: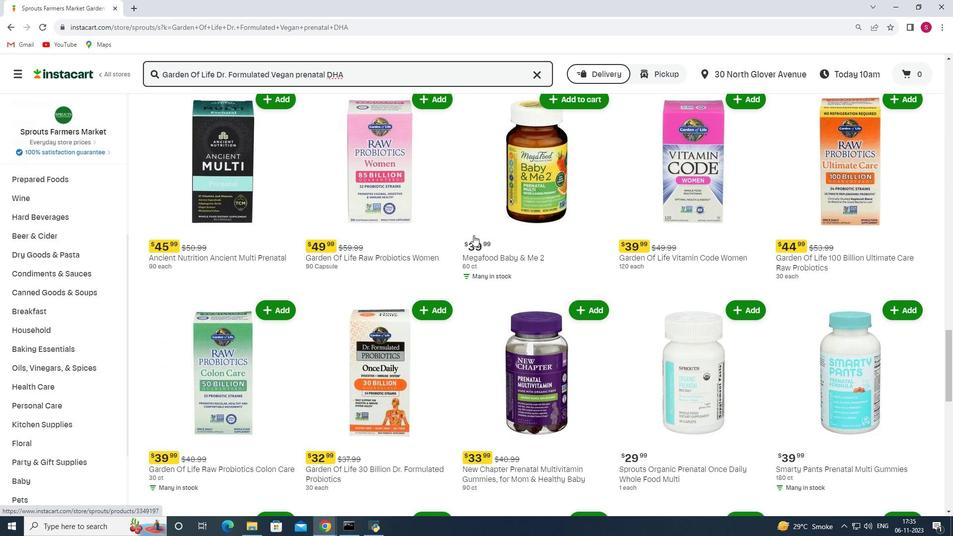 
Action: Mouse scrolled (473, 234) with delta (0, 0)
Screenshot: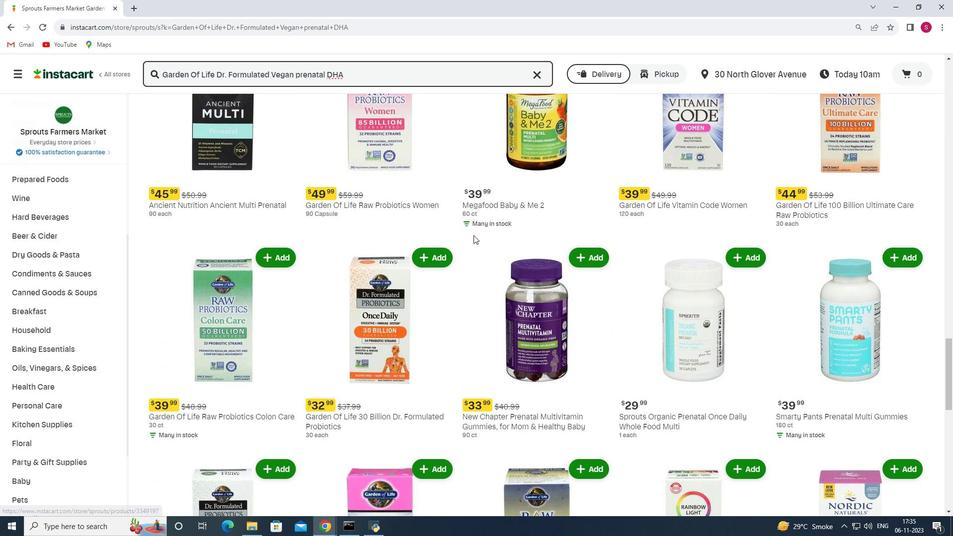 
Action: Mouse scrolled (473, 234) with delta (0, 0)
Screenshot: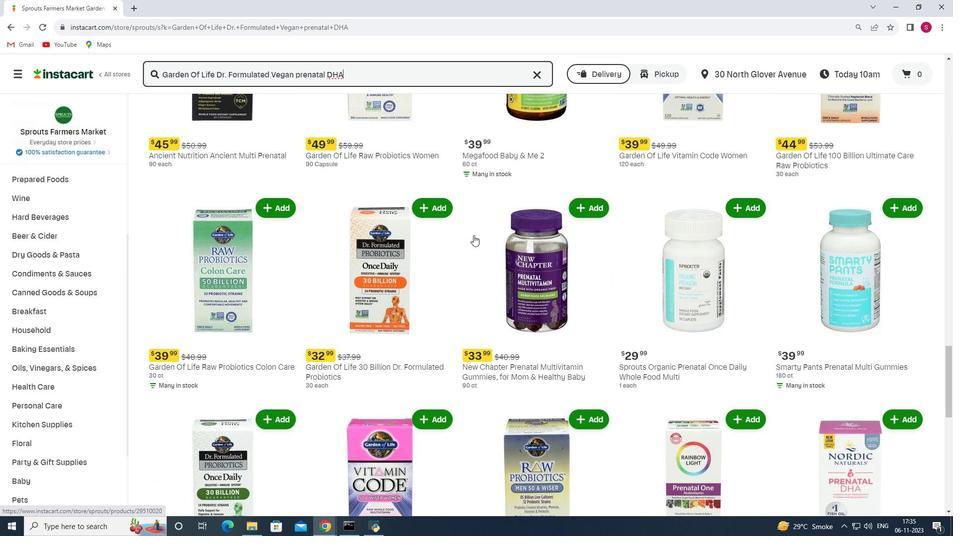 
Action: Mouse scrolled (473, 234) with delta (0, 0)
Screenshot: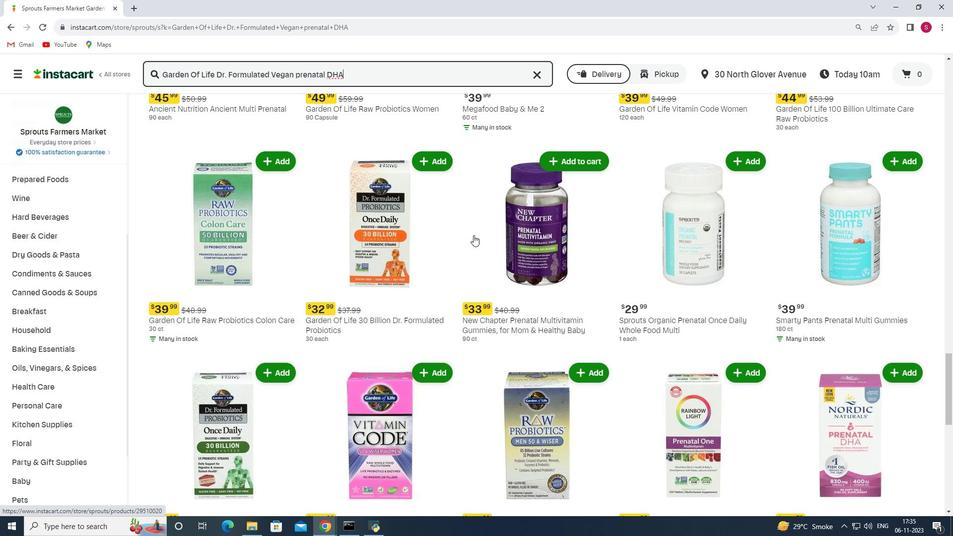 
Action: Mouse scrolled (473, 234) with delta (0, 0)
Screenshot: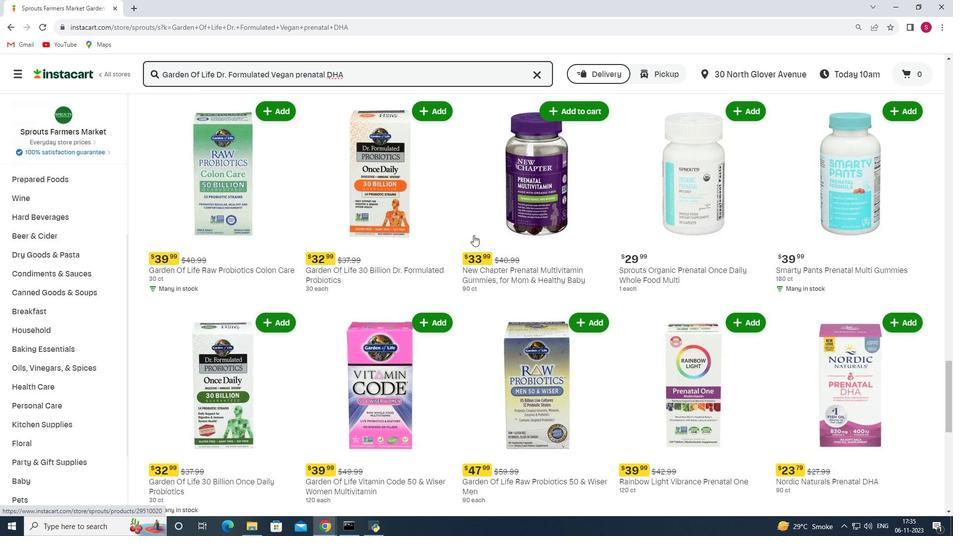 
Action: Mouse scrolled (473, 234) with delta (0, 0)
Screenshot: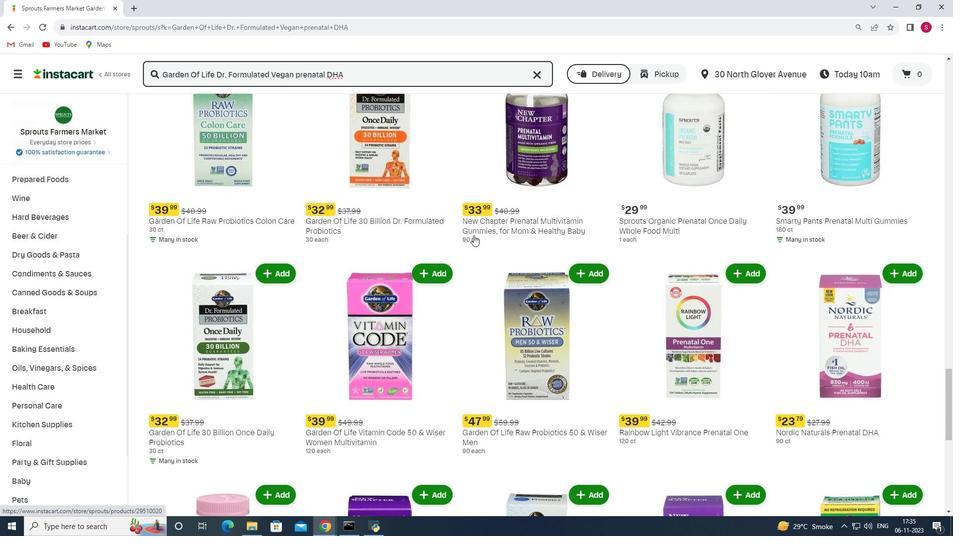 
Action: Mouse scrolled (473, 234) with delta (0, 0)
Screenshot: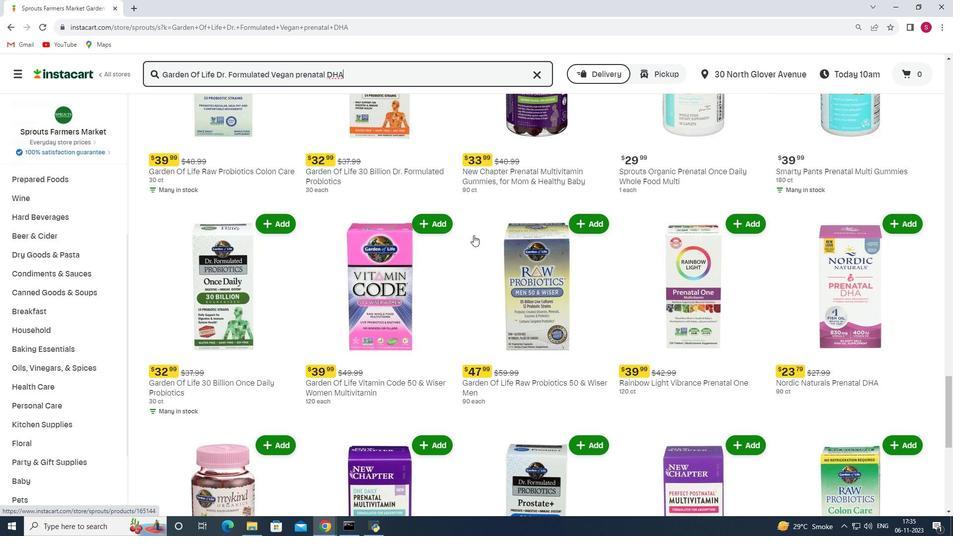 
Action: Mouse scrolled (473, 234) with delta (0, 0)
Screenshot: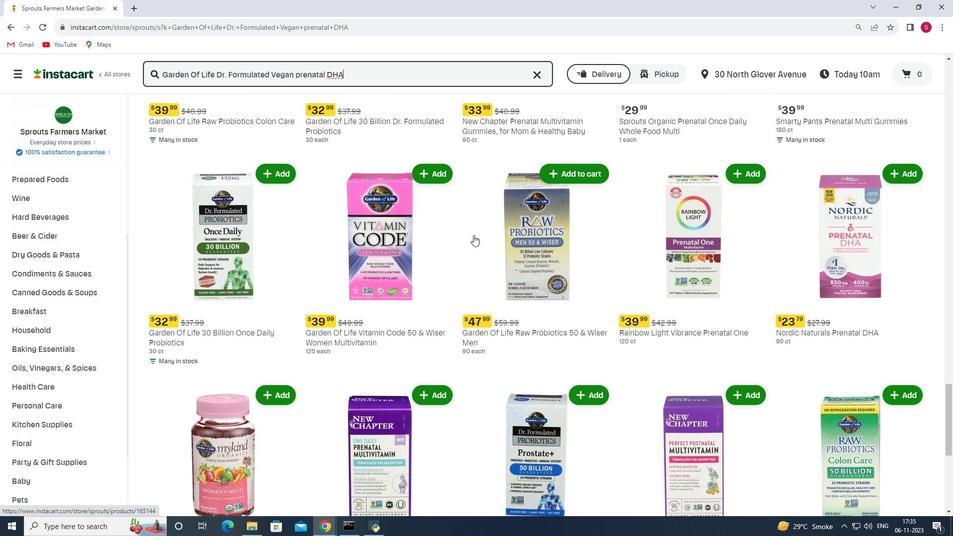 
Action: Mouse scrolled (473, 234) with delta (0, 0)
Screenshot: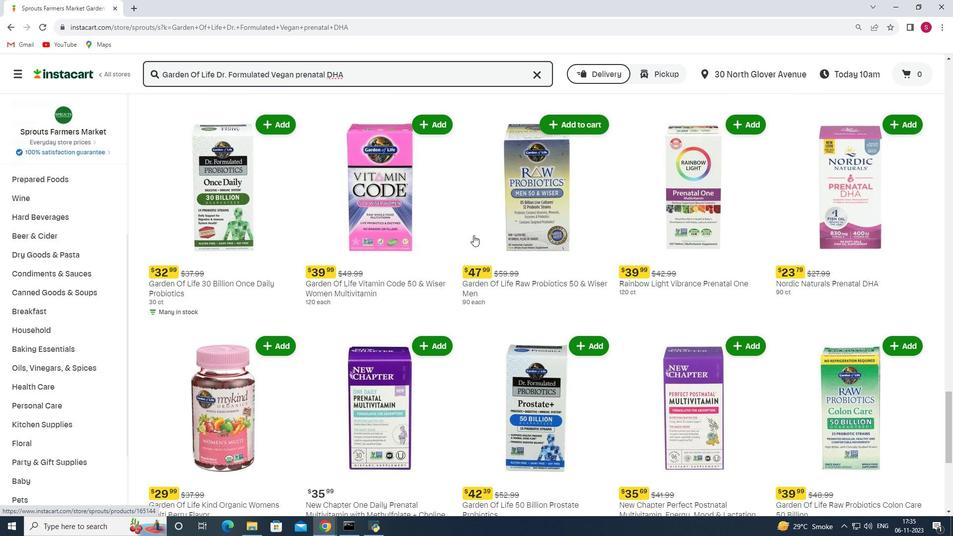 
Action: Mouse scrolled (473, 234) with delta (0, 0)
Screenshot: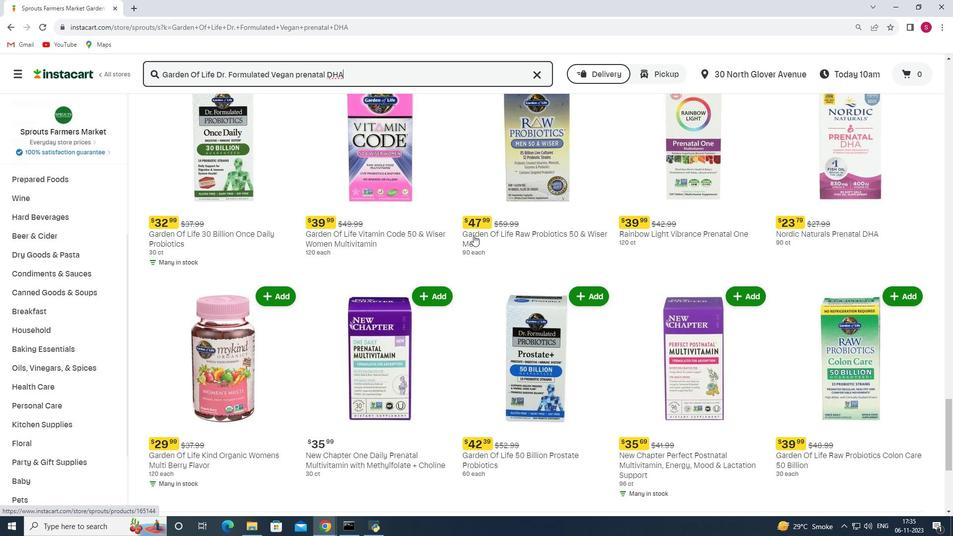 
Action: Mouse scrolled (473, 234) with delta (0, 0)
Screenshot: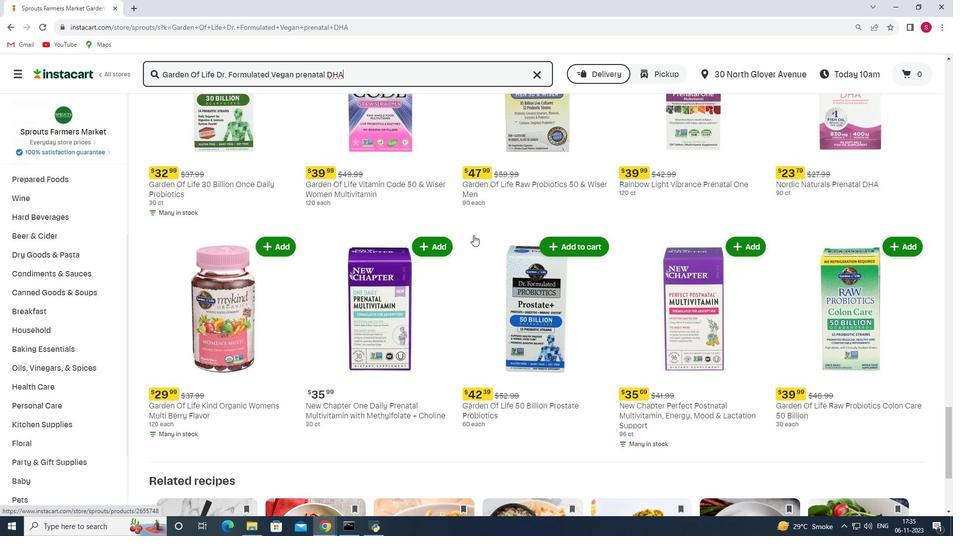 
Action: Mouse scrolled (473, 234) with delta (0, 0)
Screenshot: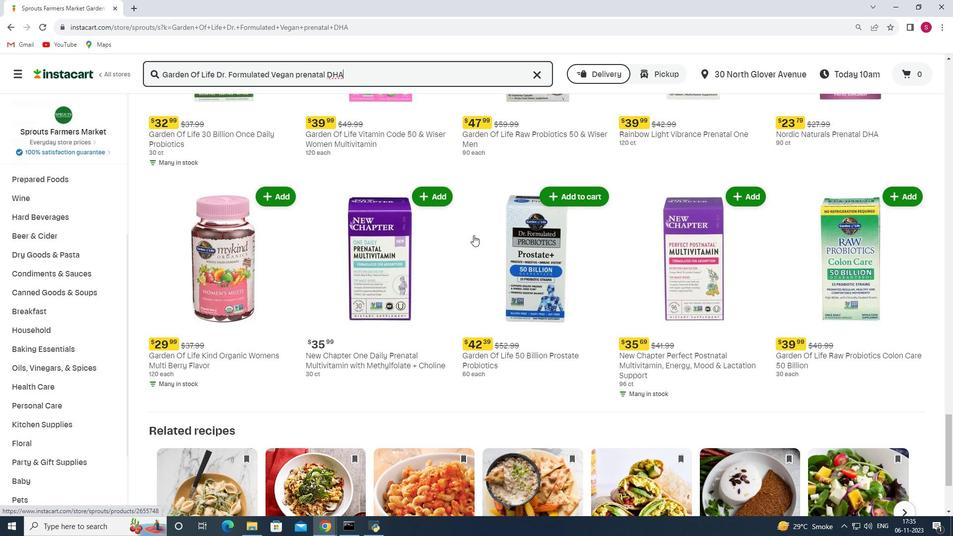 
Action: Mouse scrolled (473, 235) with delta (0, 0)
Screenshot: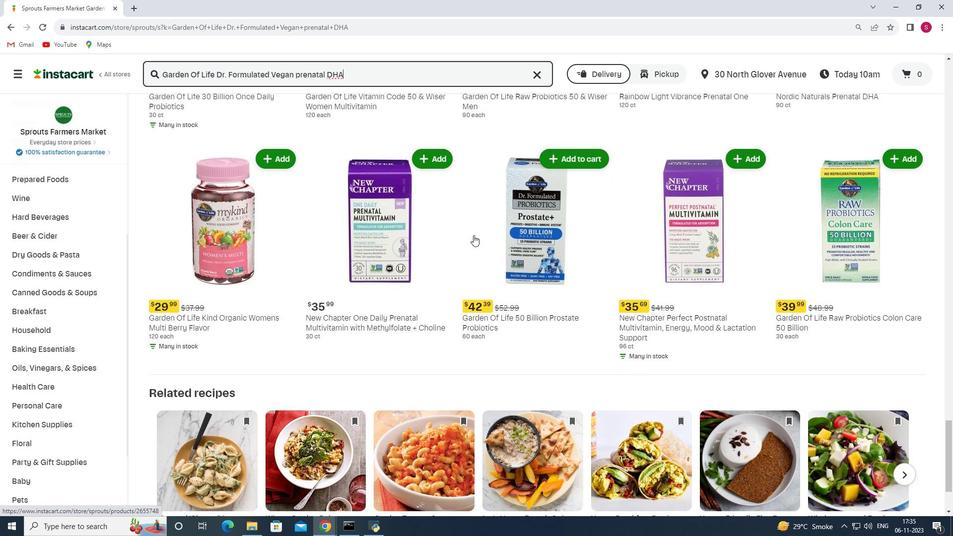 
Action: Mouse scrolled (473, 234) with delta (0, 0)
Screenshot: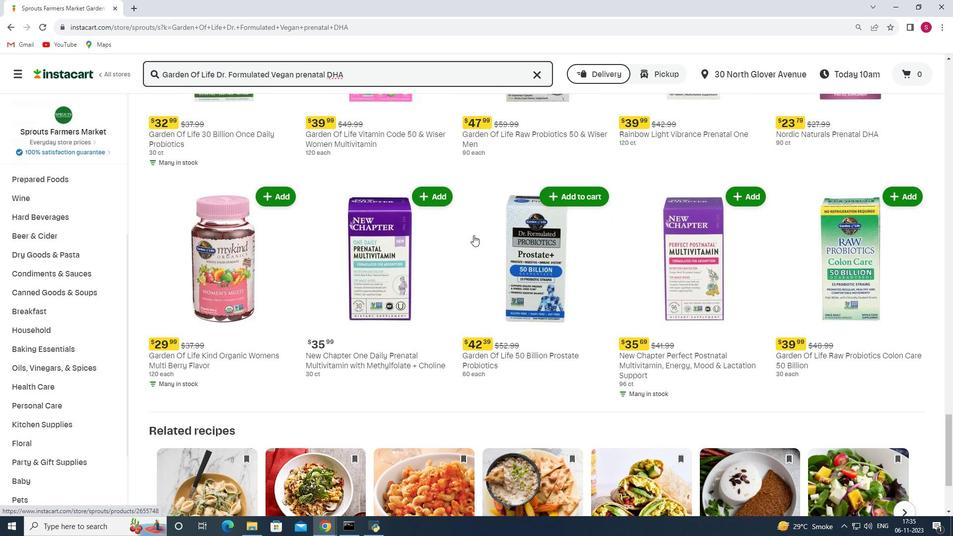 
Action: Mouse scrolled (473, 234) with delta (0, 0)
Screenshot: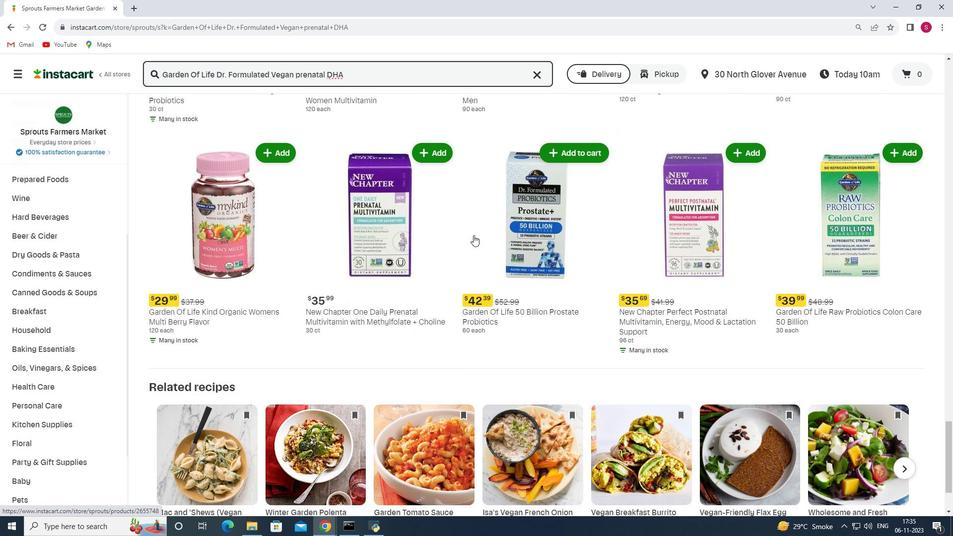 
Action: Mouse scrolled (473, 235) with delta (0, 0)
Screenshot: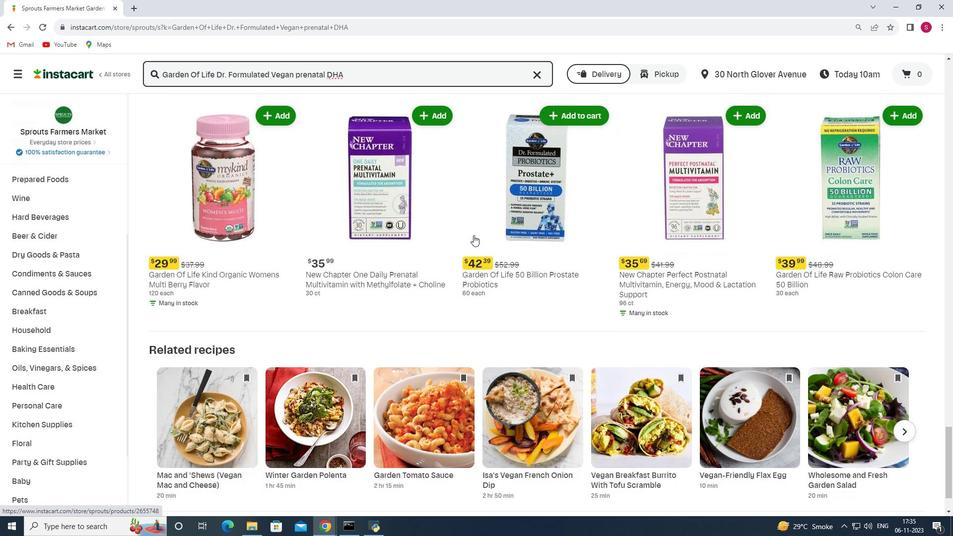 
Action: Mouse scrolled (473, 234) with delta (0, 0)
Screenshot: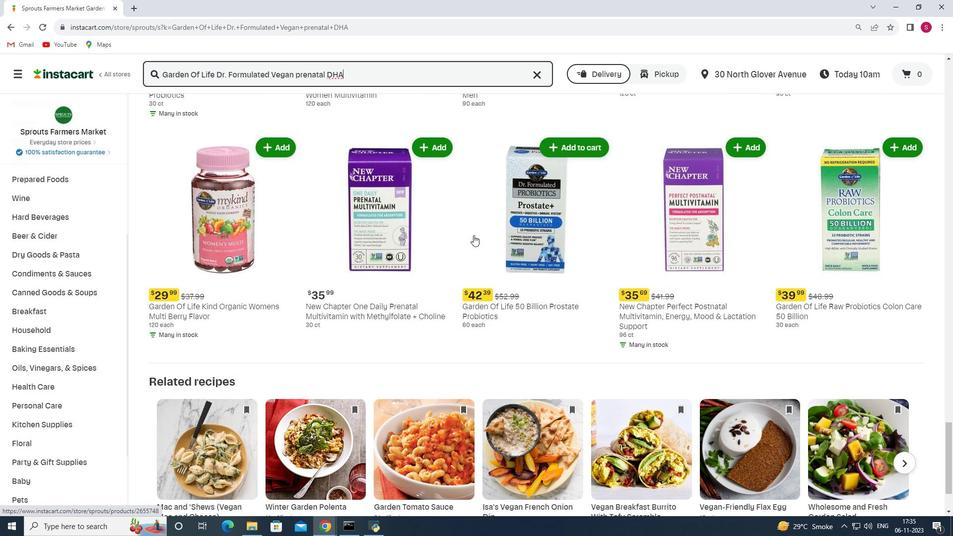 
Action: Mouse scrolled (473, 234) with delta (0, 0)
Screenshot: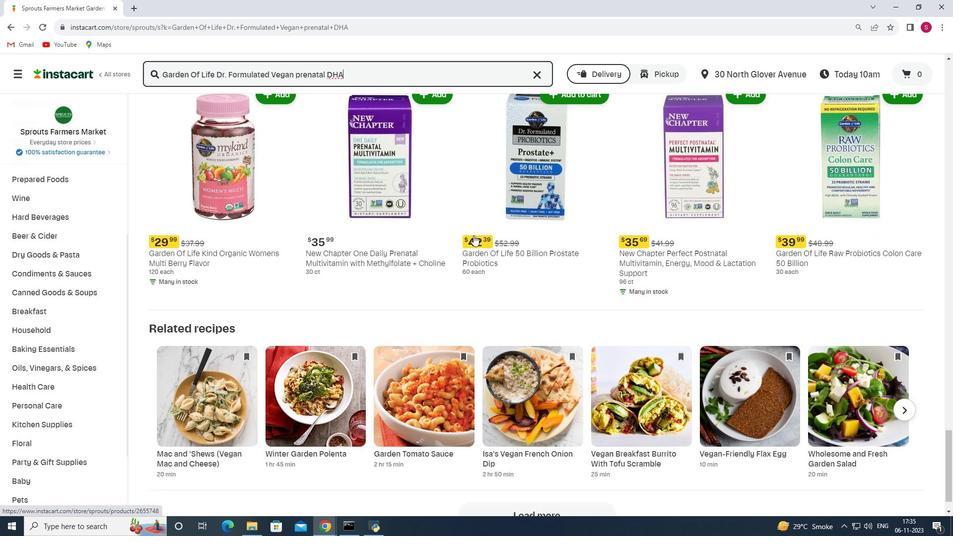 
Action: Mouse scrolled (473, 235) with delta (0, 0)
Screenshot: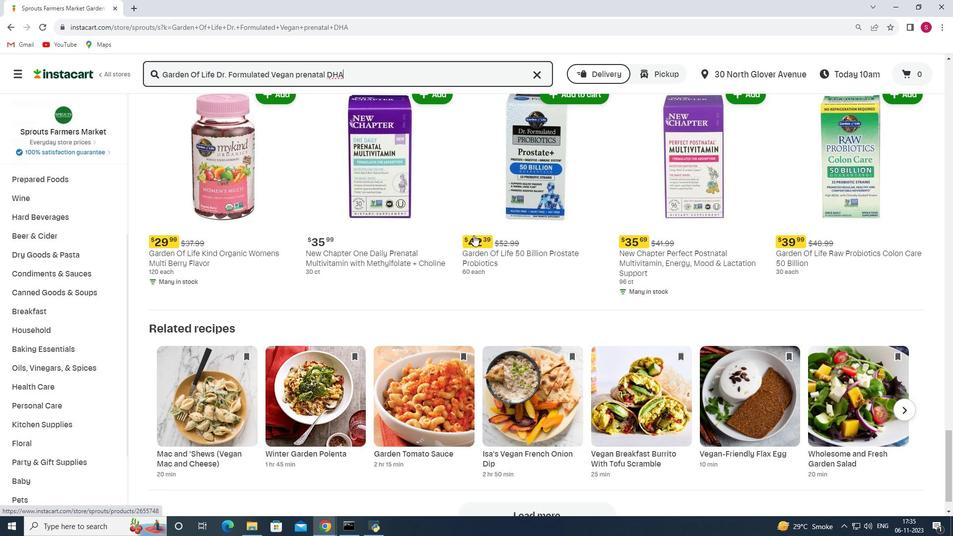 
Action: Mouse scrolled (473, 234) with delta (0, 0)
Screenshot: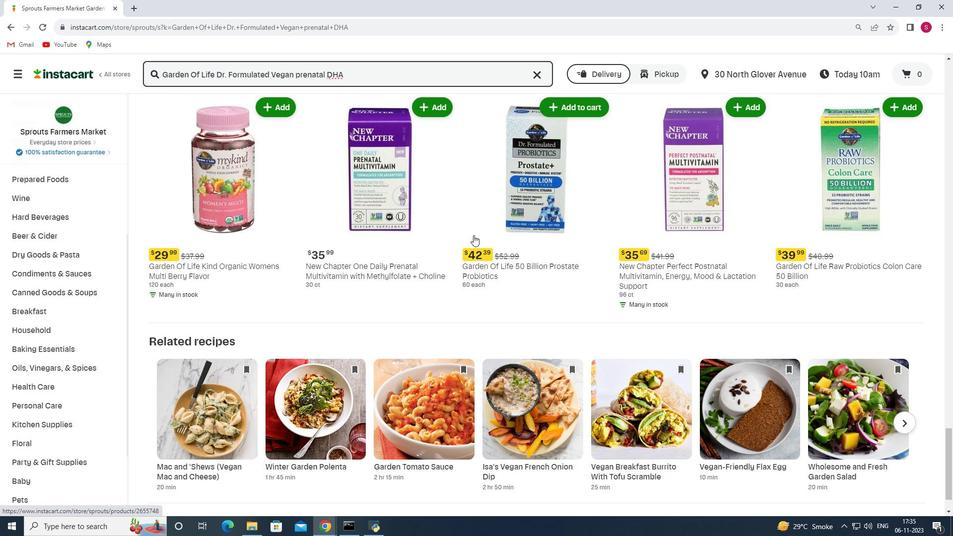 
Action: Mouse scrolled (473, 234) with delta (0, 0)
Screenshot: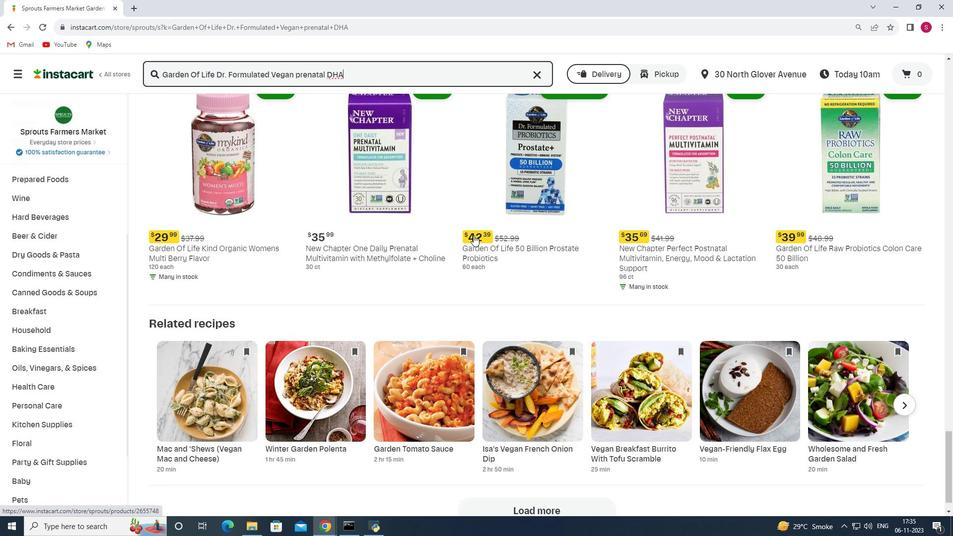 
Action: Mouse scrolled (473, 234) with delta (0, 0)
Screenshot: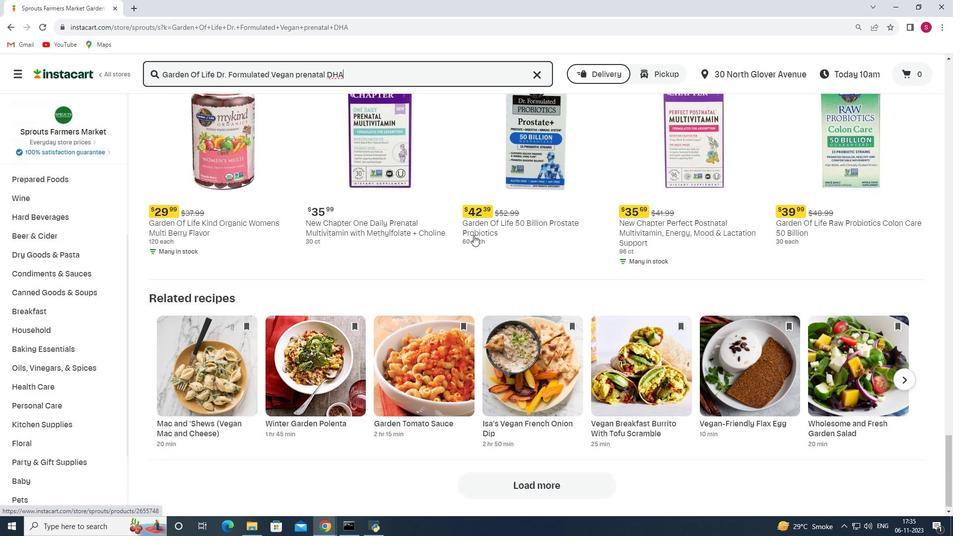 
Action: Mouse scrolled (473, 235) with delta (0, 0)
Screenshot: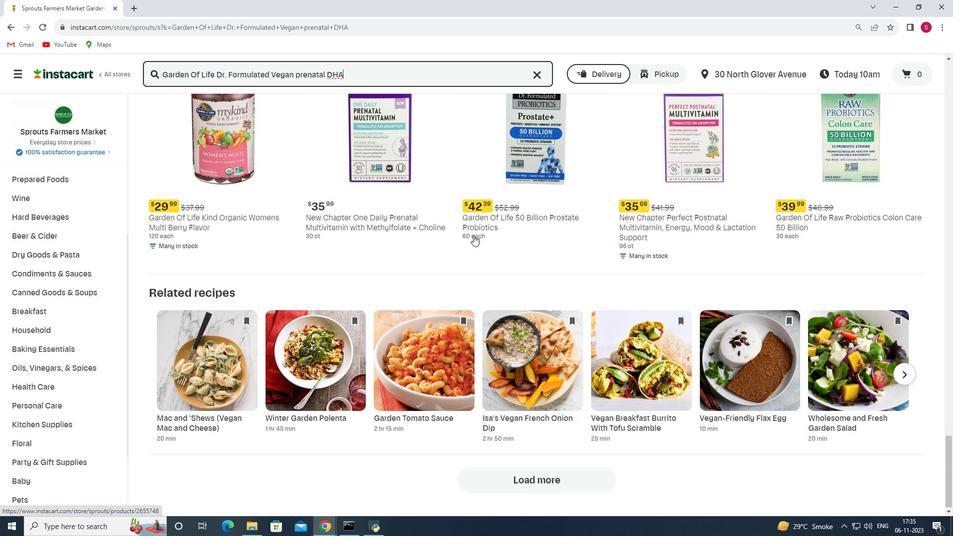 
